 Task: Find connections with filter location Banfora with filter topic #mortgage with filter profile language English with filter current company PQE Group with filter school International Management Institute, Kolkata with filter industry Credit Intermediation with filter service category Editing with filter keywords title President
Action: Mouse moved to (497, 98)
Screenshot: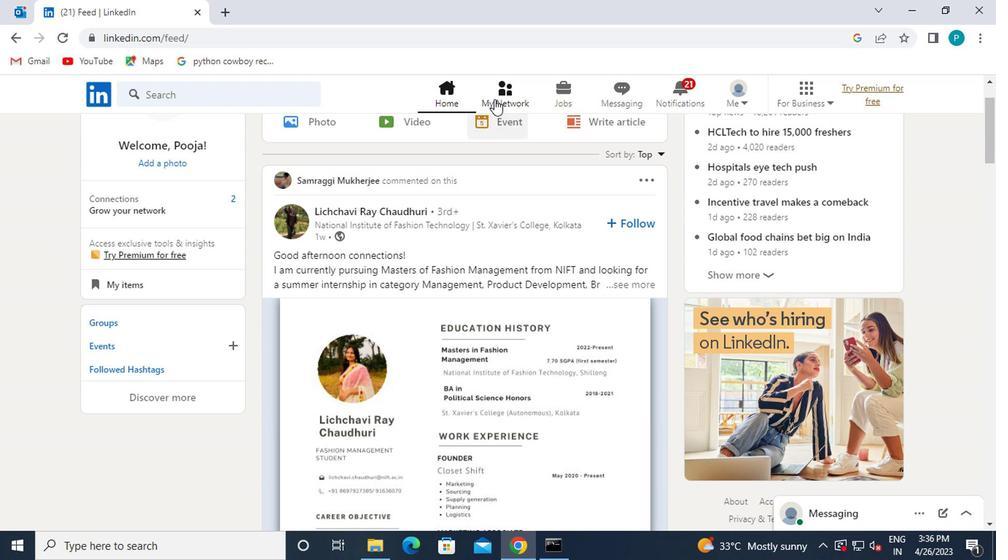 
Action: Mouse pressed left at (497, 98)
Screenshot: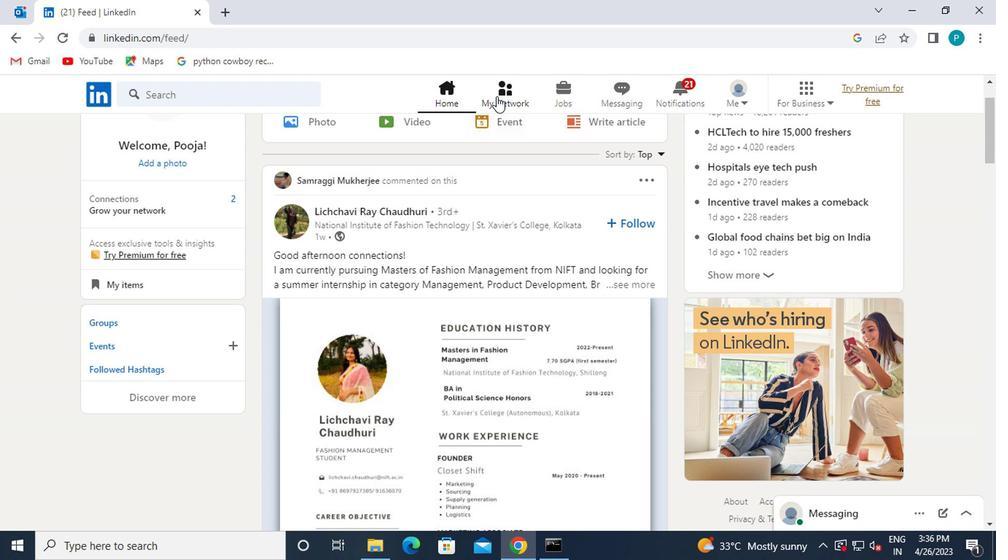
Action: Mouse moved to (212, 168)
Screenshot: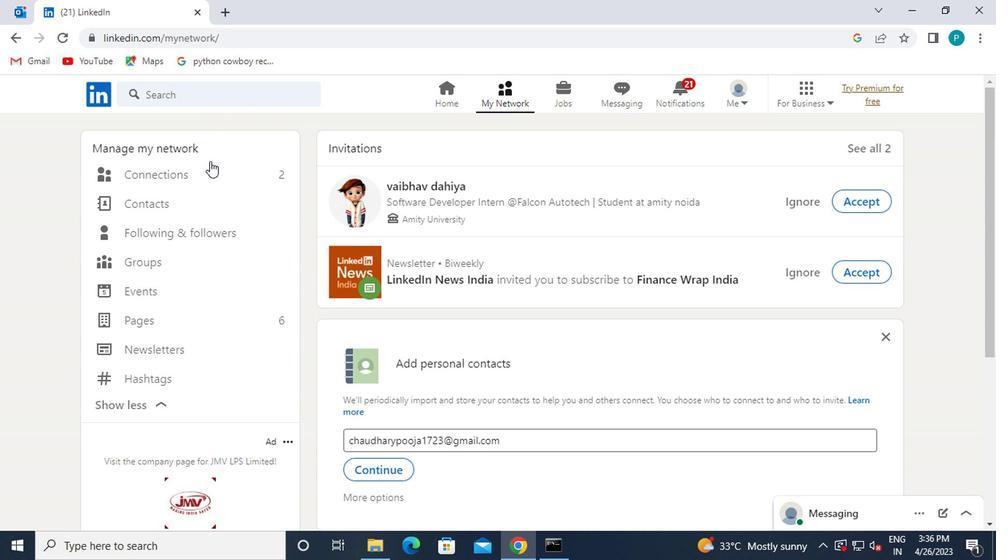 
Action: Mouse pressed left at (212, 168)
Screenshot: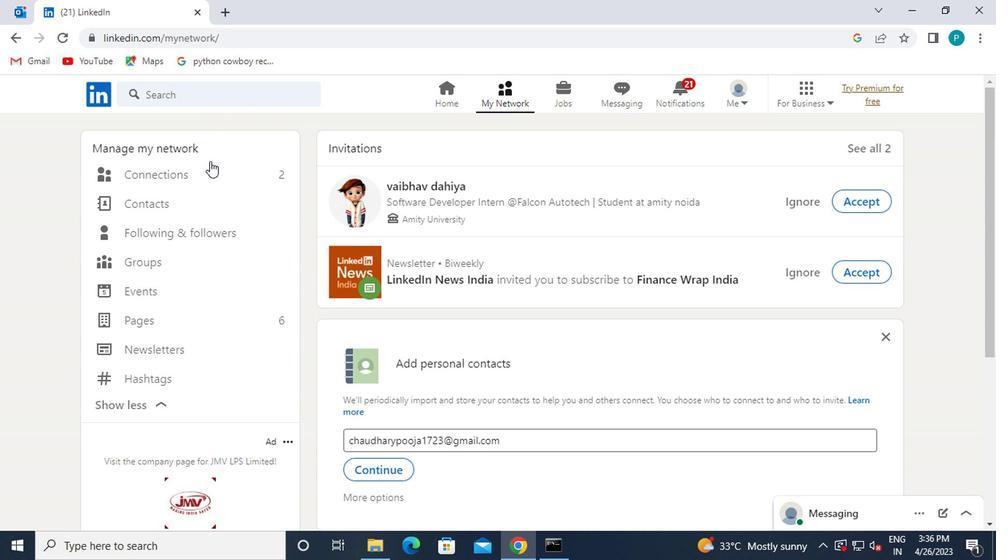 
Action: Mouse moved to (607, 169)
Screenshot: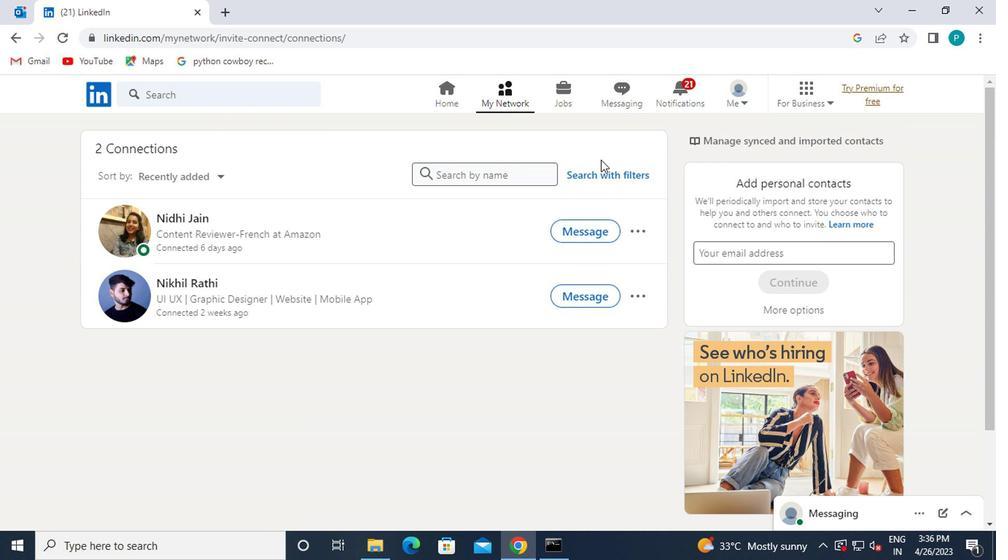 
Action: Mouse pressed left at (607, 169)
Screenshot: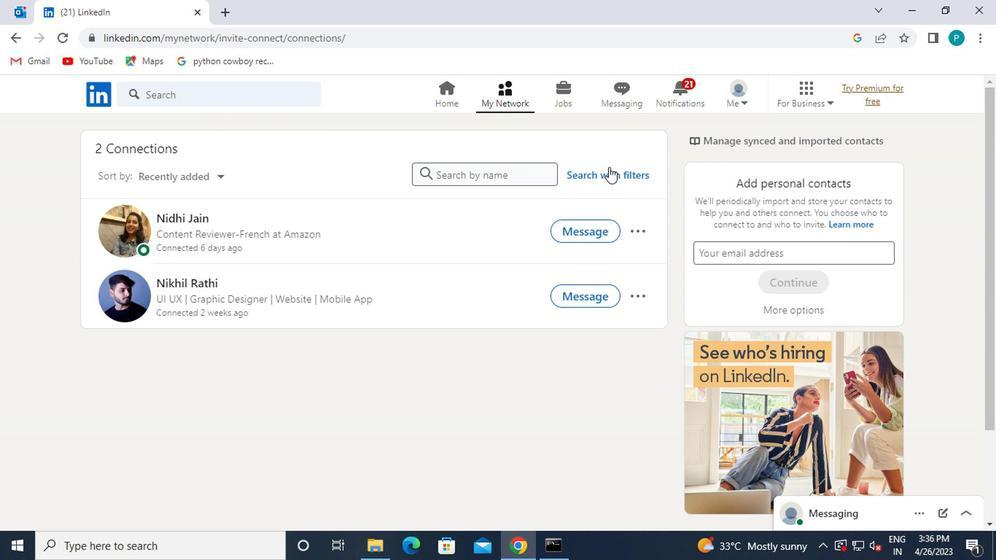 
Action: Mouse moved to (496, 127)
Screenshot: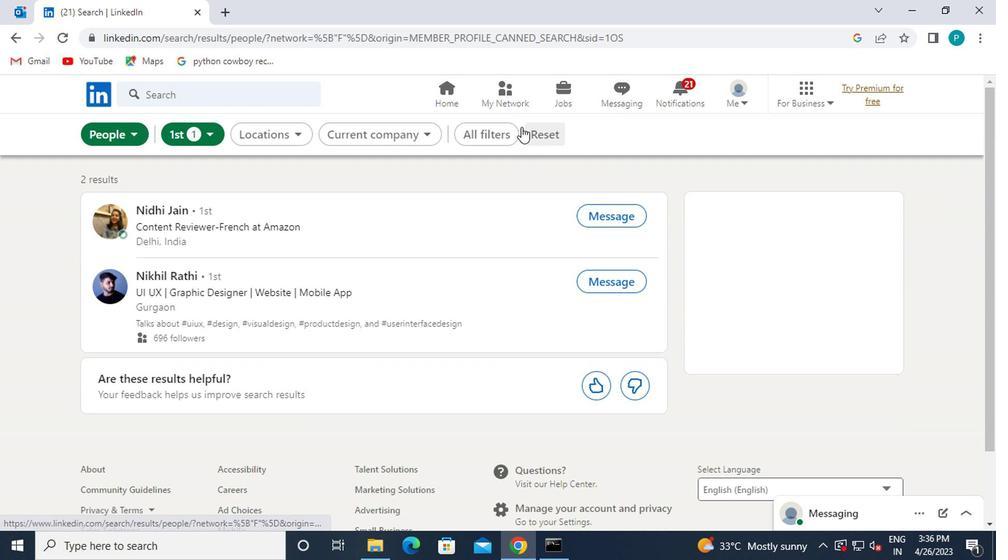
Action: Mouse pressed left at (496, 127)
Screenshot: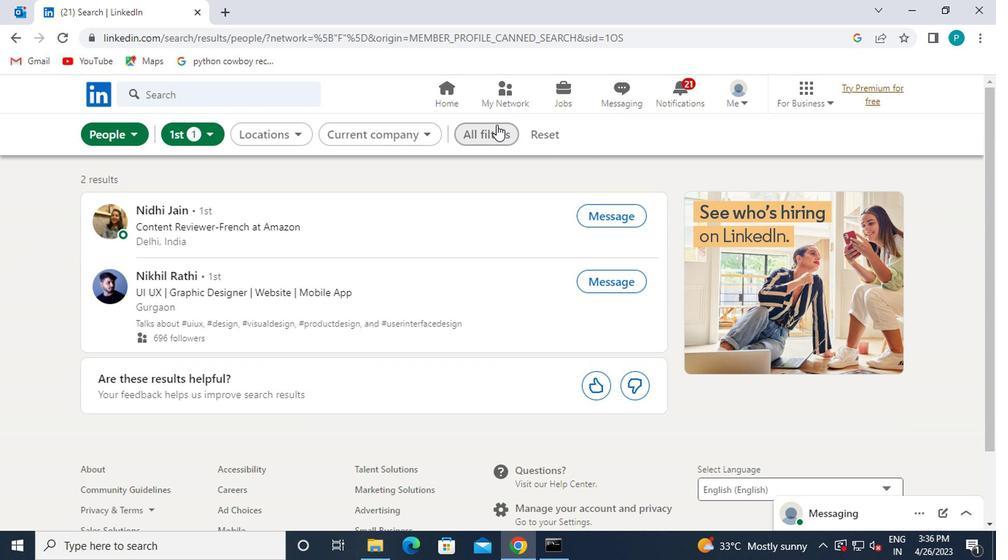 
Action: Mouse moved to (659, 321)
Screenshot: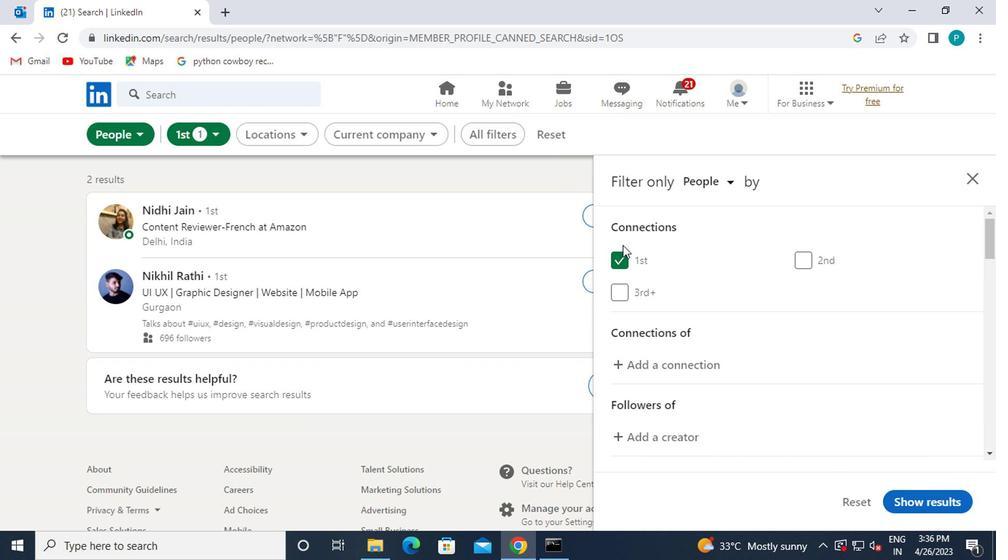 
Action: Mouse scrolled (659, 321) with delta (0, 0)
Screenshot: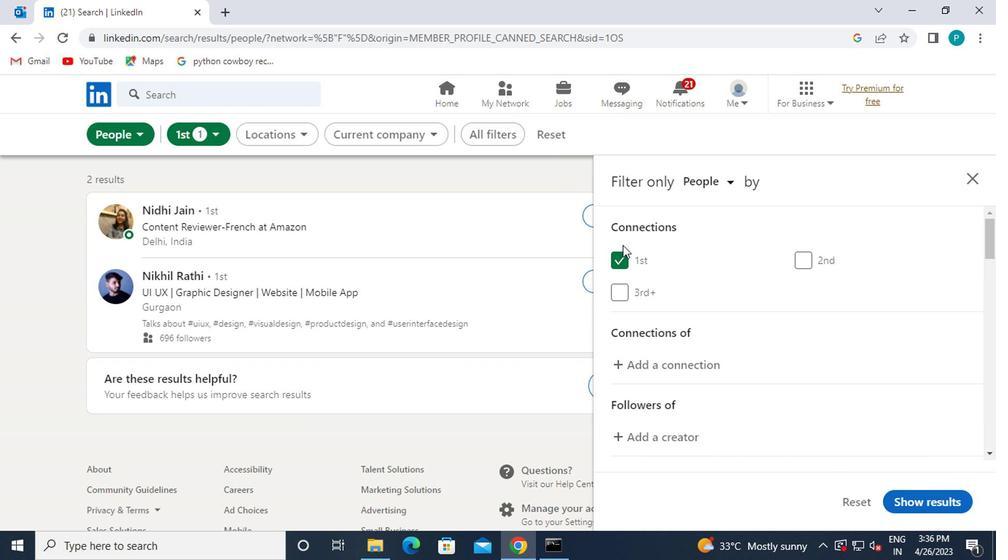 
Action: Mouse moved to (659, 327)
Screenshot: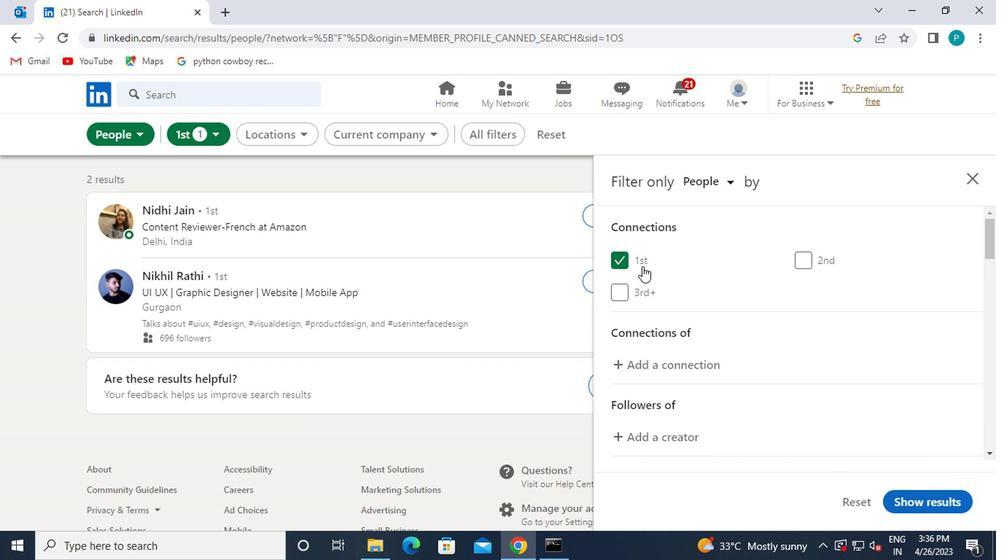 
Action: Mouse scrolled (659, 326) with delta (0, 0)
Screenshot: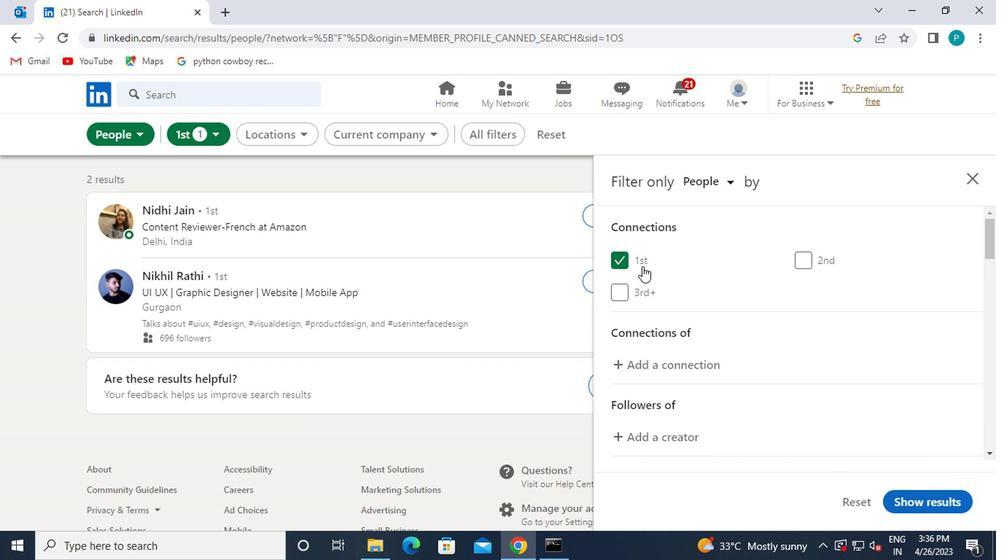 
Action: Mouse moved to (661, 331)
Screenshot: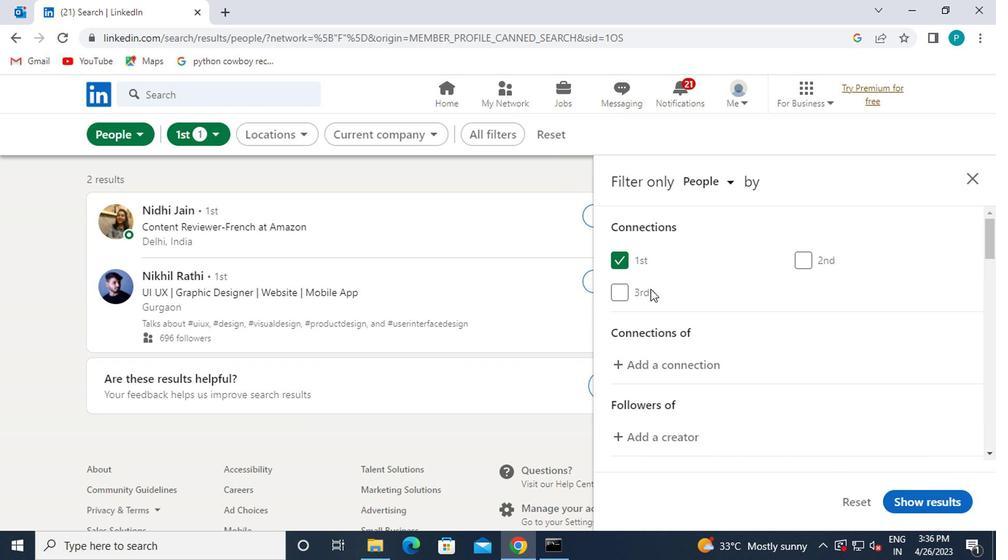
Action: Mouse scrolled (661, 330) with delta (0, 0)
Screenshot: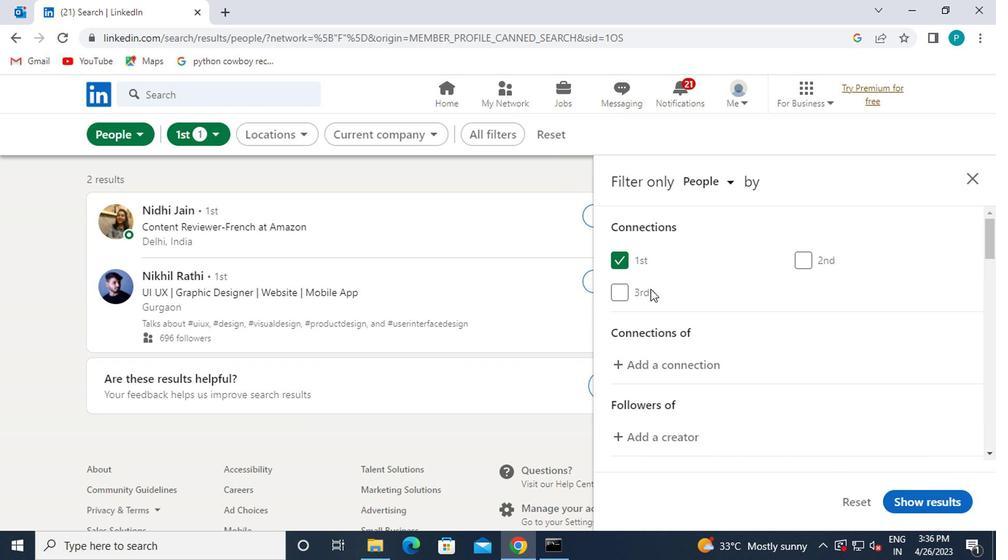 
Action: Mouse moved to (851, 348)
Screenshot: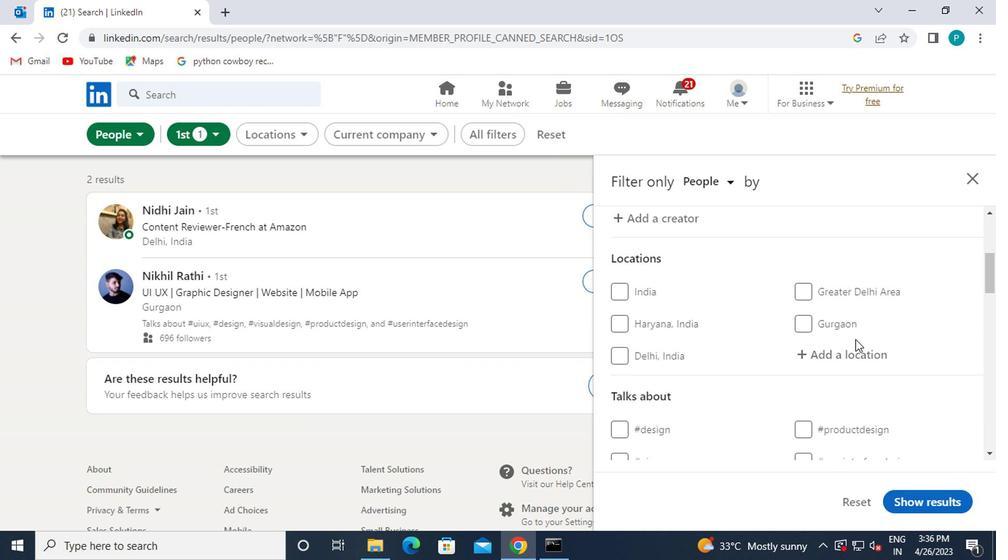 
Action: Mouse pressed left at (851, 348)
Screenshot: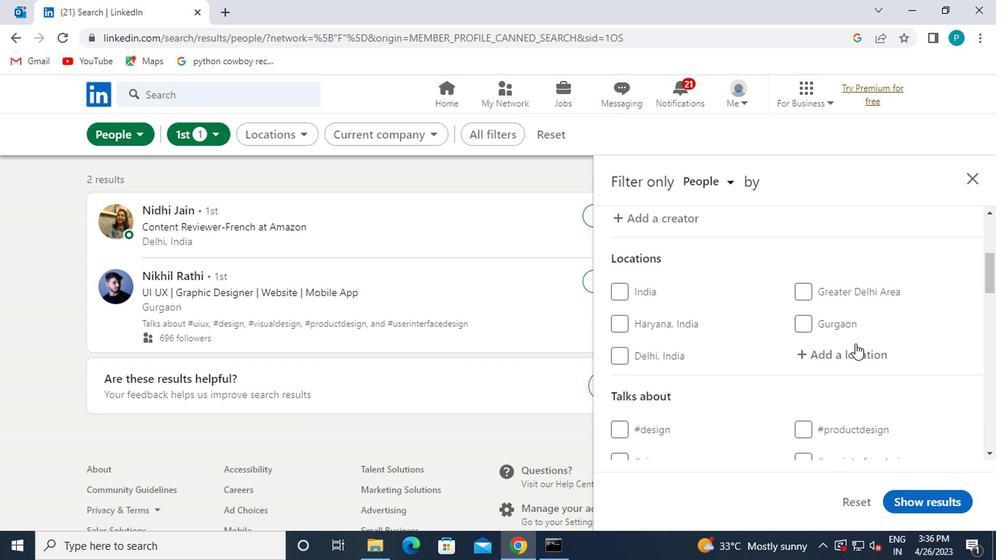 
Action: Mouse moved to (849, 348)
Screenshot: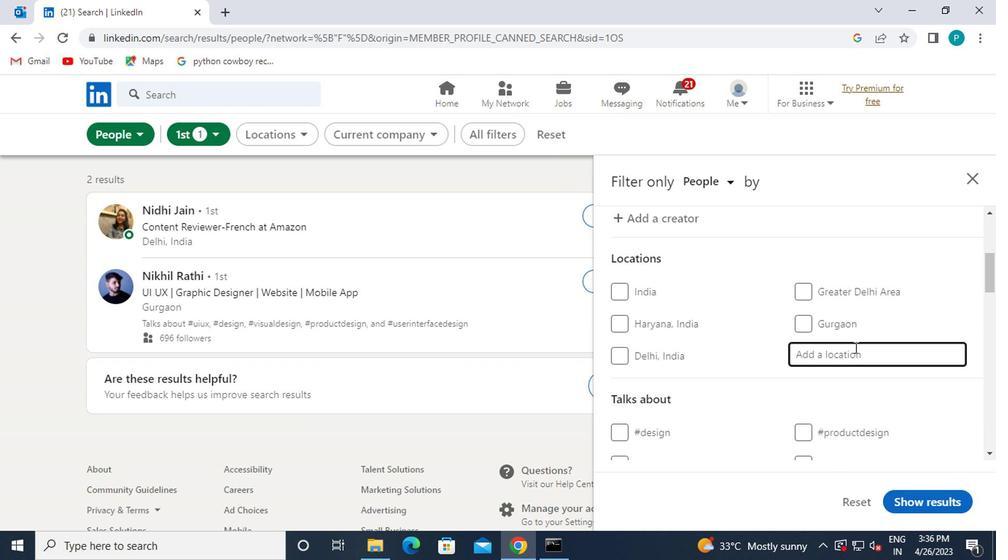 
Action: Key pressed bankfora
Screenshot: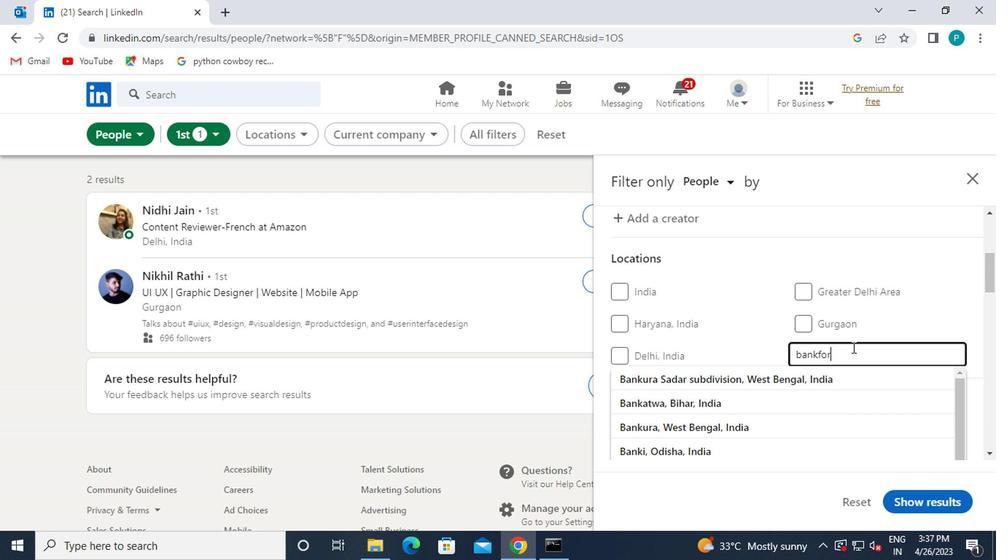 
Action: Mouse moved to (837, 381)
Screenshot: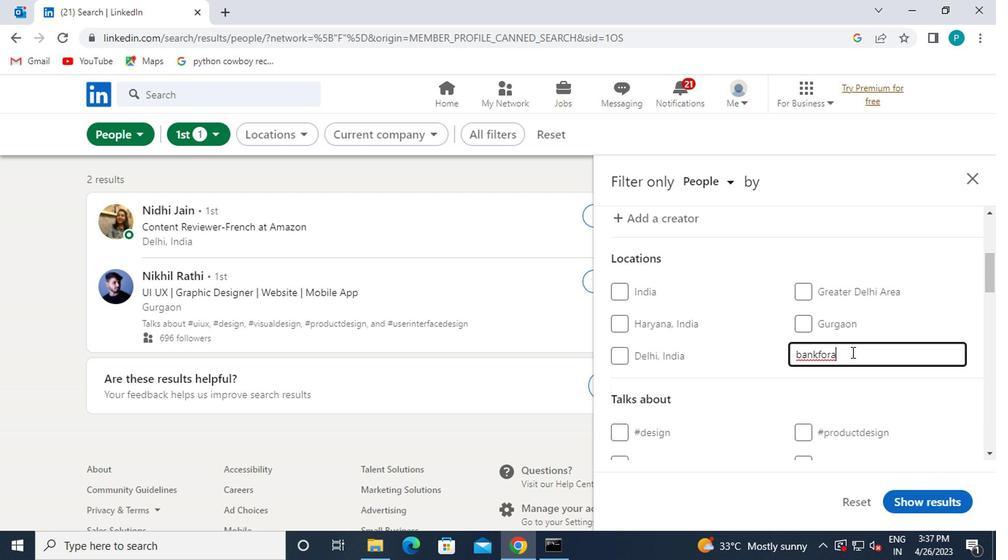 
Action: Mouse scrolled (837, 381) with delta (0, 0)
Screenshot: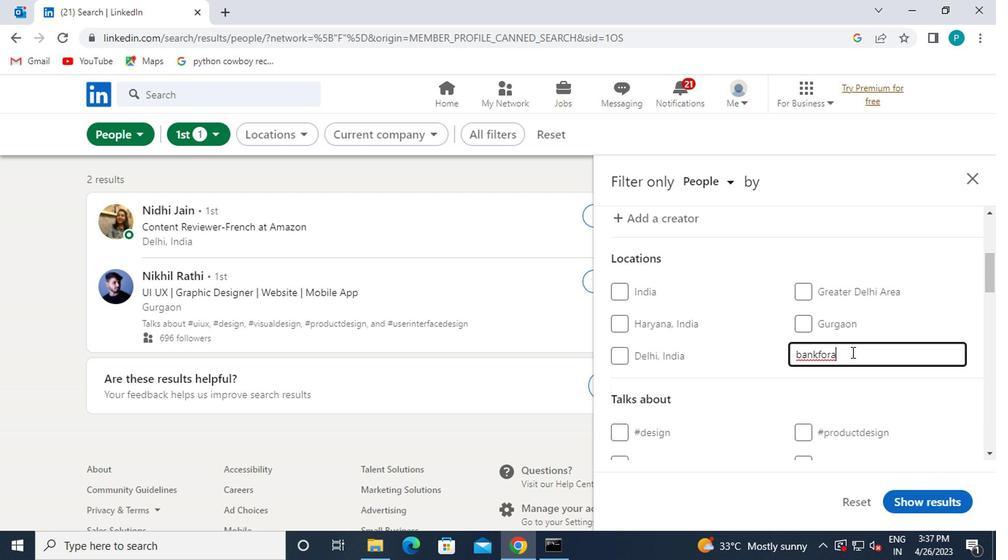 
Action: Mouse moved to (836, 382)
Screenshot: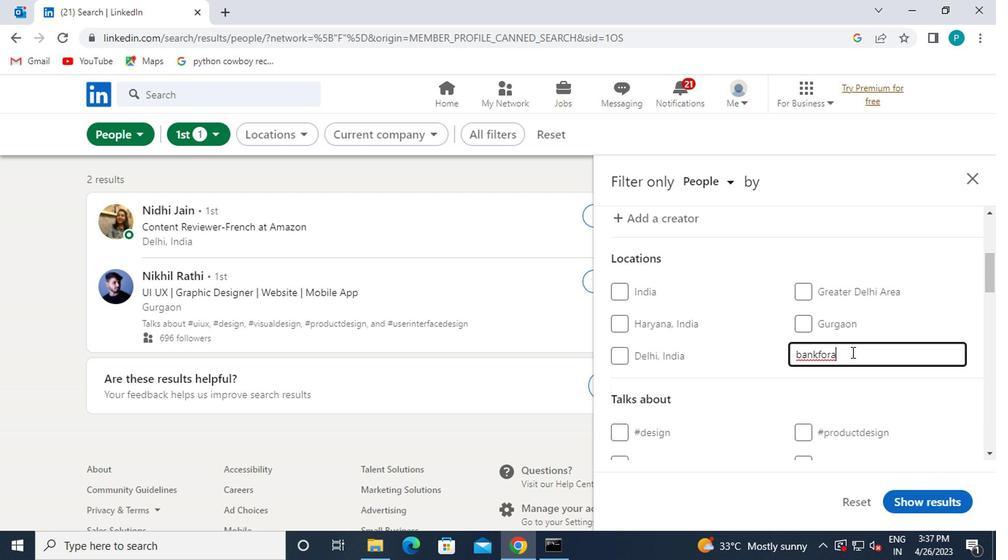 
Action: Mouse scrolled (836, 381) with delta (0, -1)
Screenshot: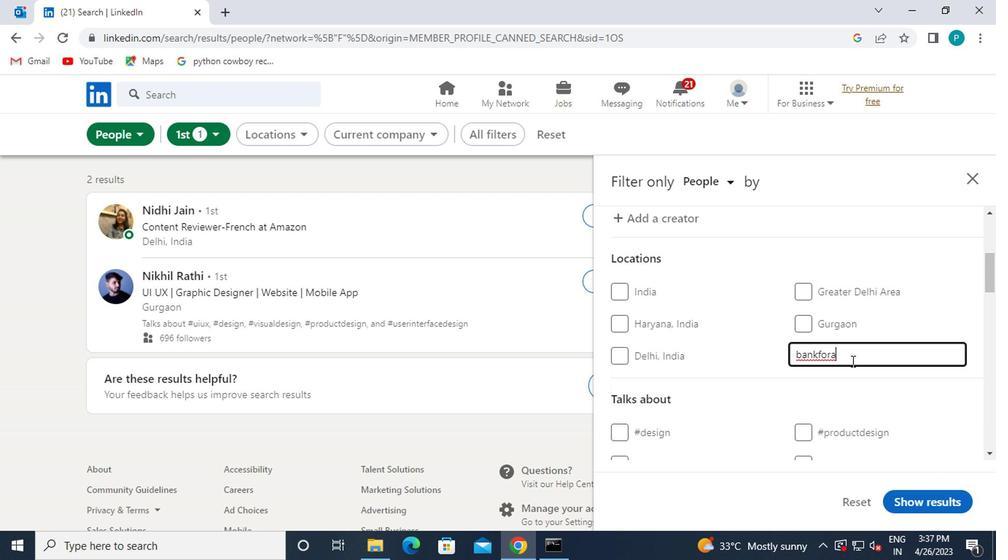 
Action: Mouse moved to (809, 340)
Screenshot: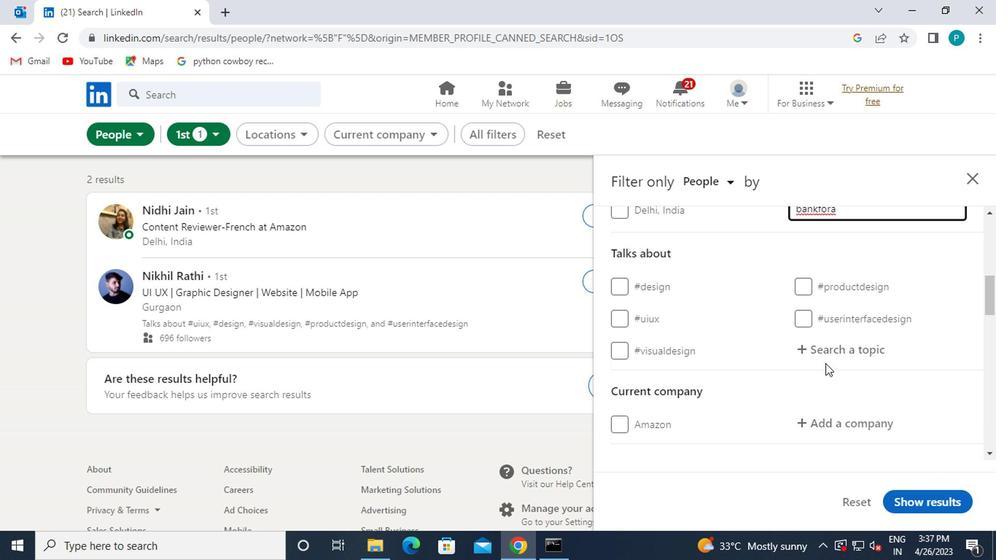 
Action: Mouse pressed left at (809, 340)
Screenshot: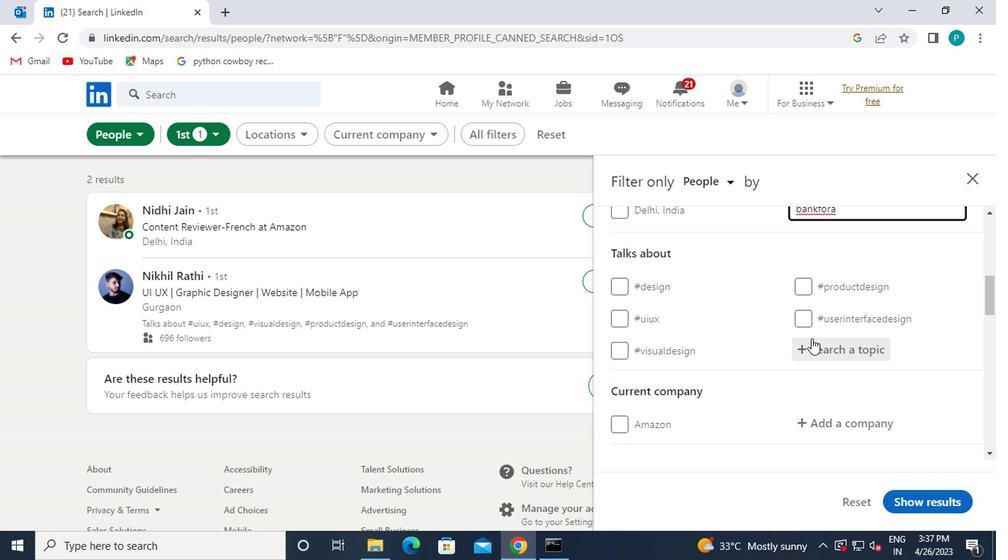
Action: Mouse moved to (804, 341)
Screenshot: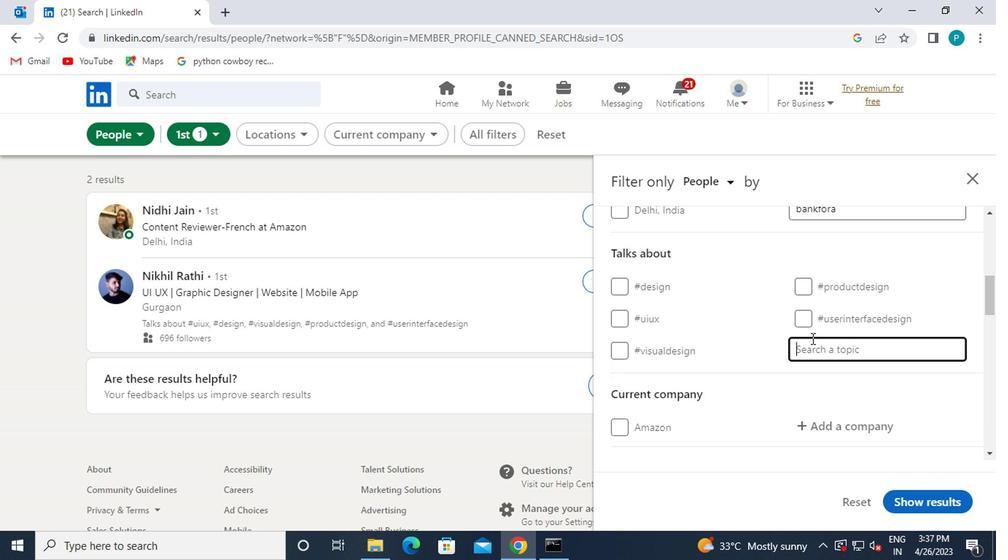 
Action: Key pressed <Key.shift>#MORTAFAGE
Screenshot: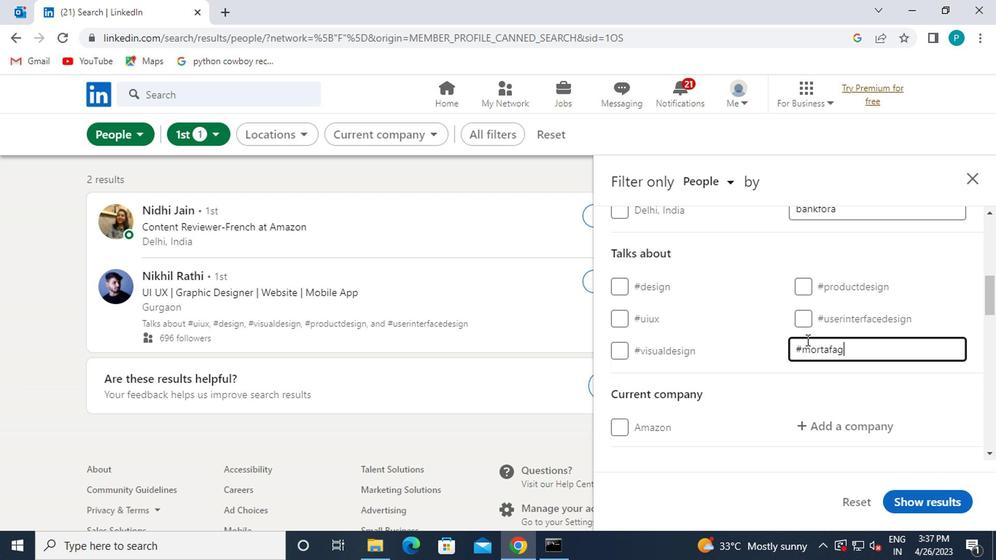 
Action: Mouse moved to (827, 350)
Screenshot: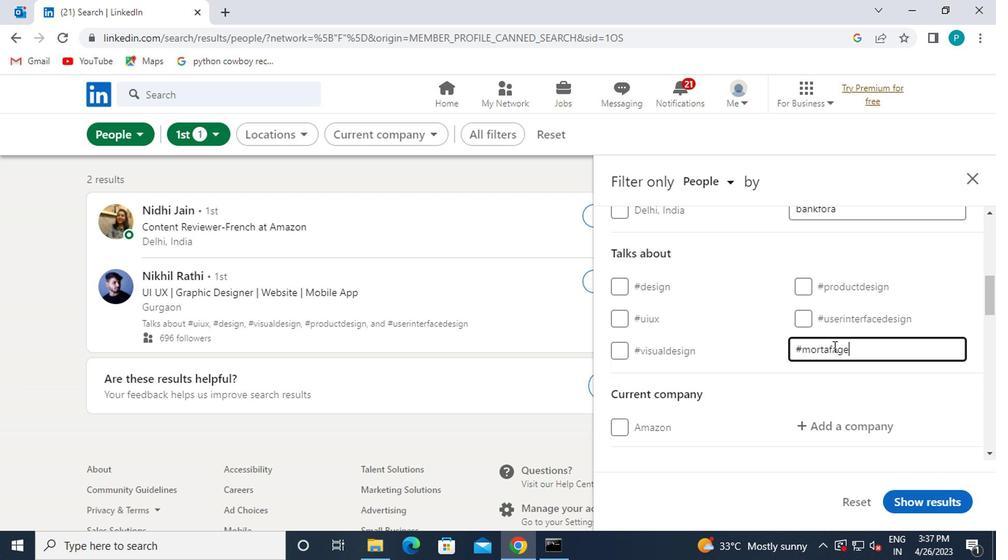 
Action: Mouse pressed left at (827, 350)
Screenshot: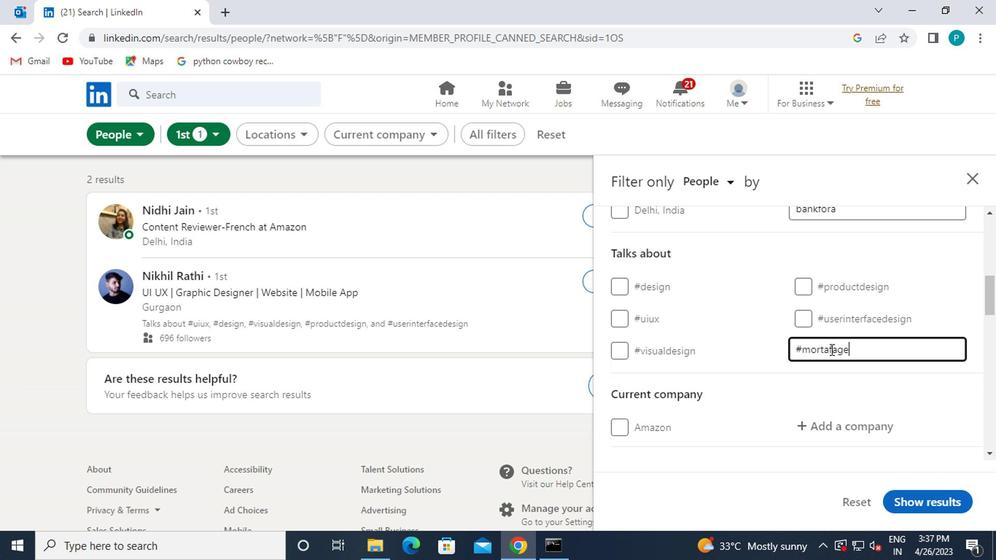 
Action: Mouse moved to (826, 351)
Screenshot: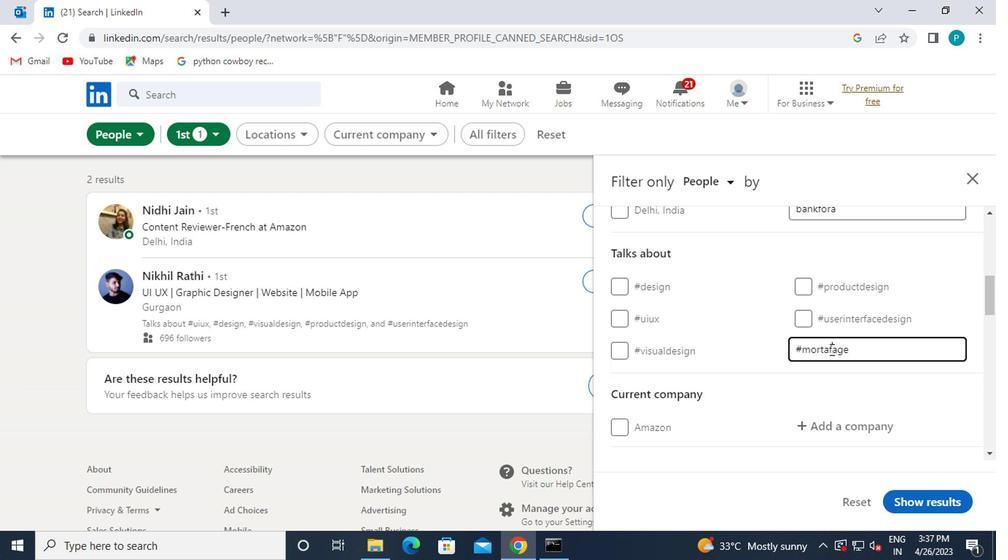
Action: Key pressed <Key.backspace>G
Screenshot: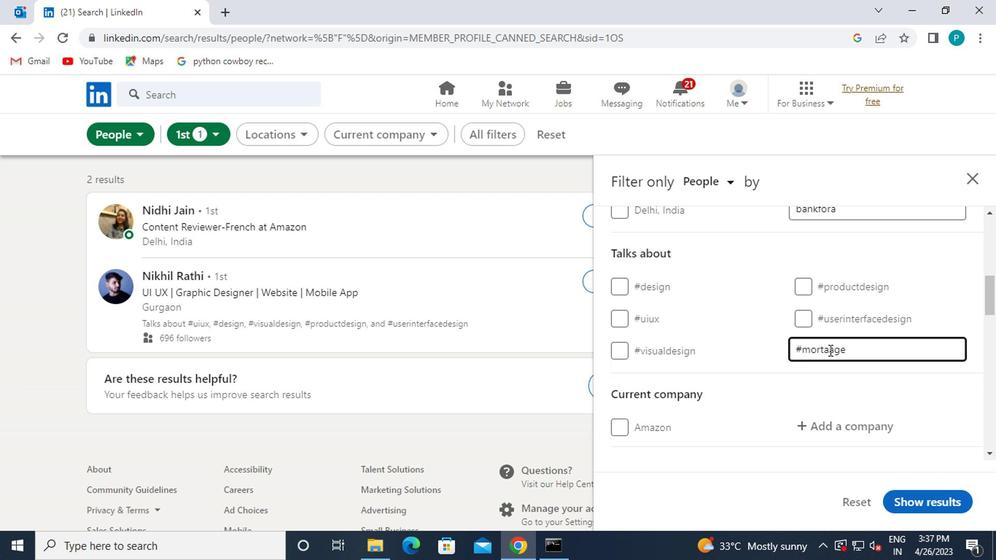 
Action: Mouse moved to (821, 354)
Screenshot: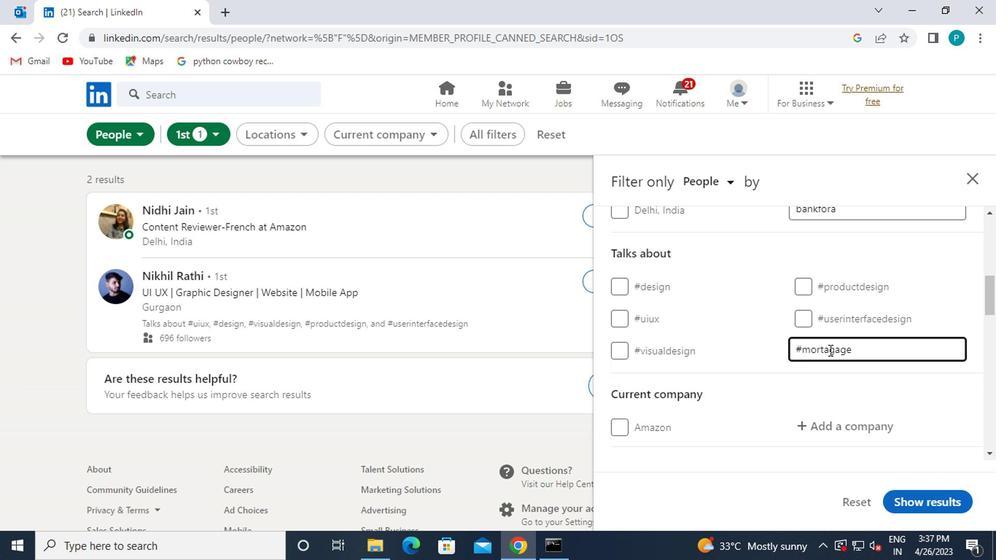 
Action: Mouse scrolled (821, 354) with delta (0, 0)
Screenshot: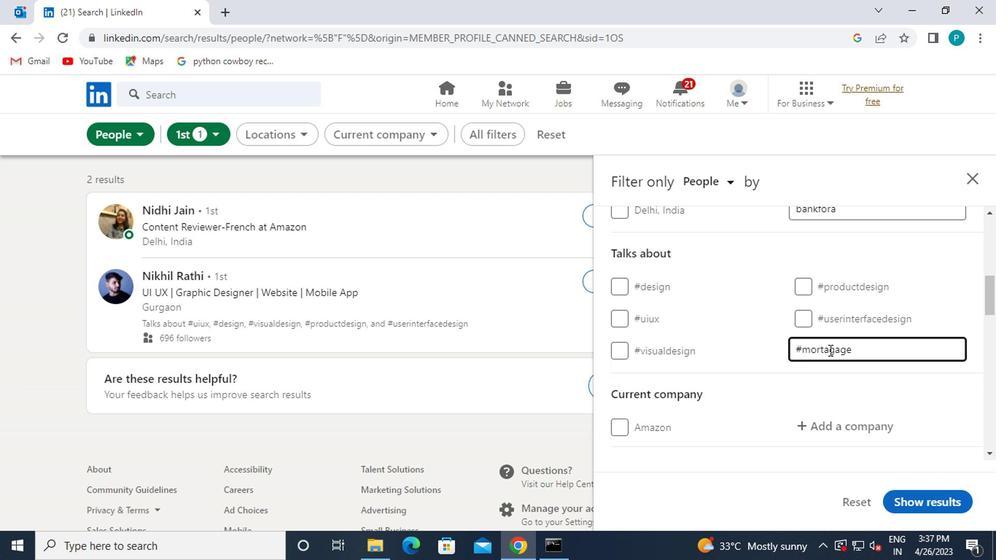 
Action: Mouse moved to (804, 361)
Screenshot: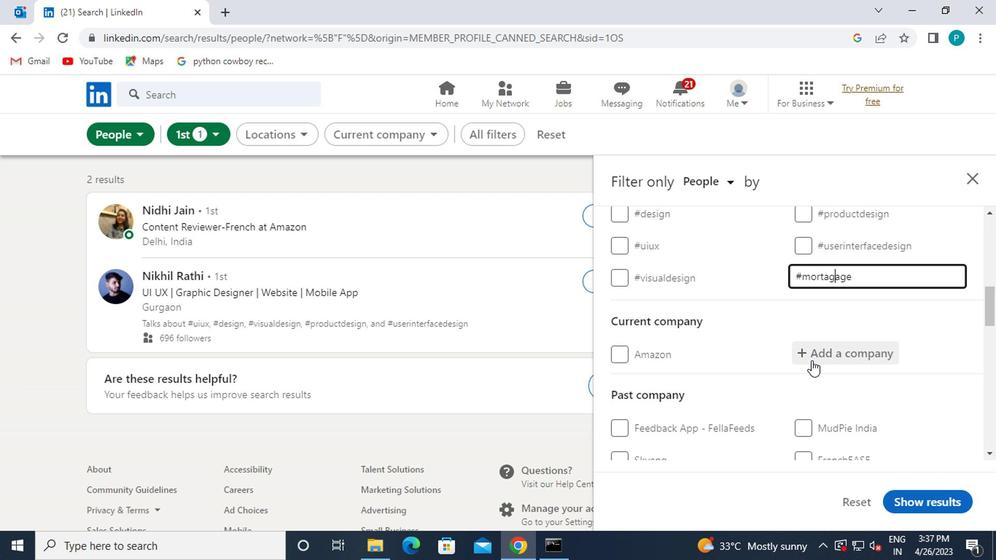 
Action: Mouse pressed left at (804, 361)
Screenshot: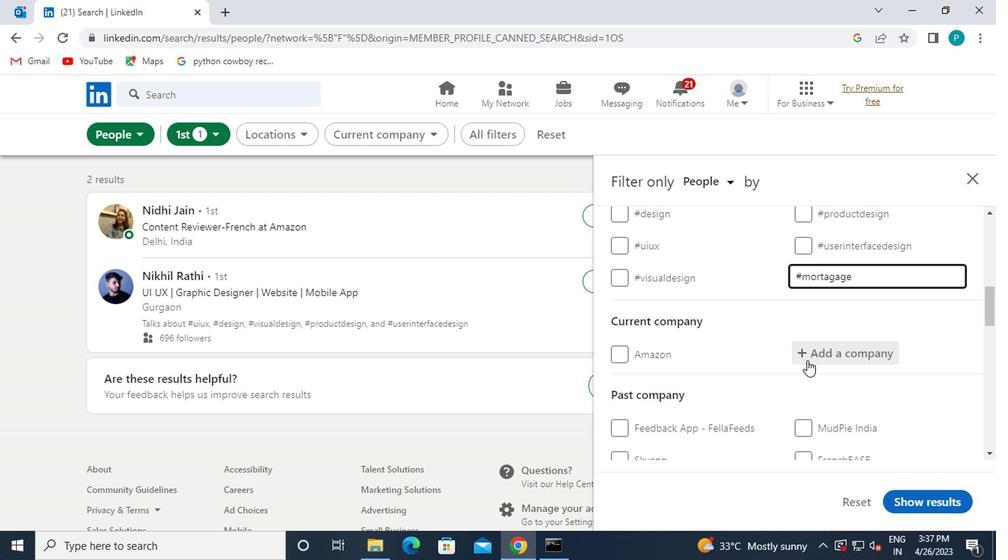 
Action: Key pressed PQE
Screenshot: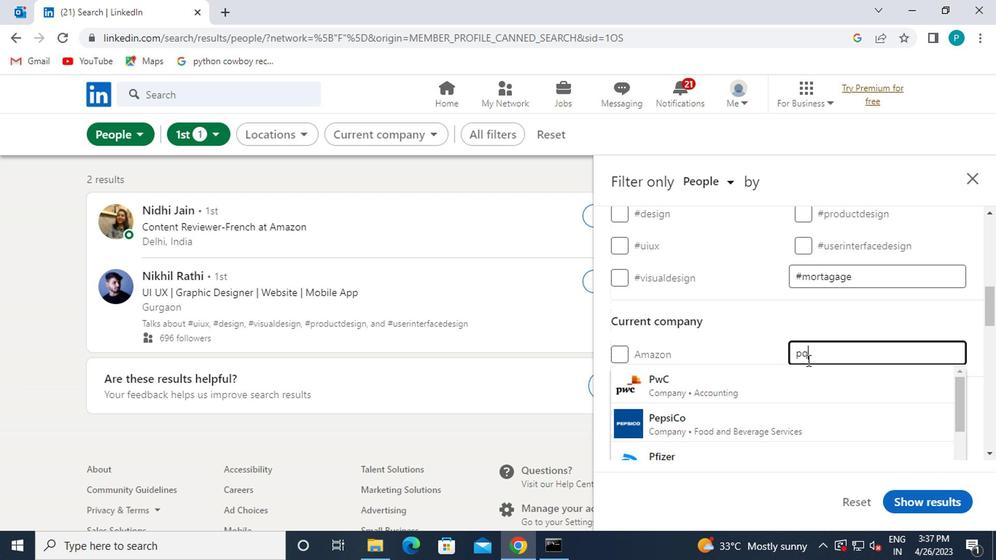 
Action: Mouse moved to (780, 375)
Screenshot: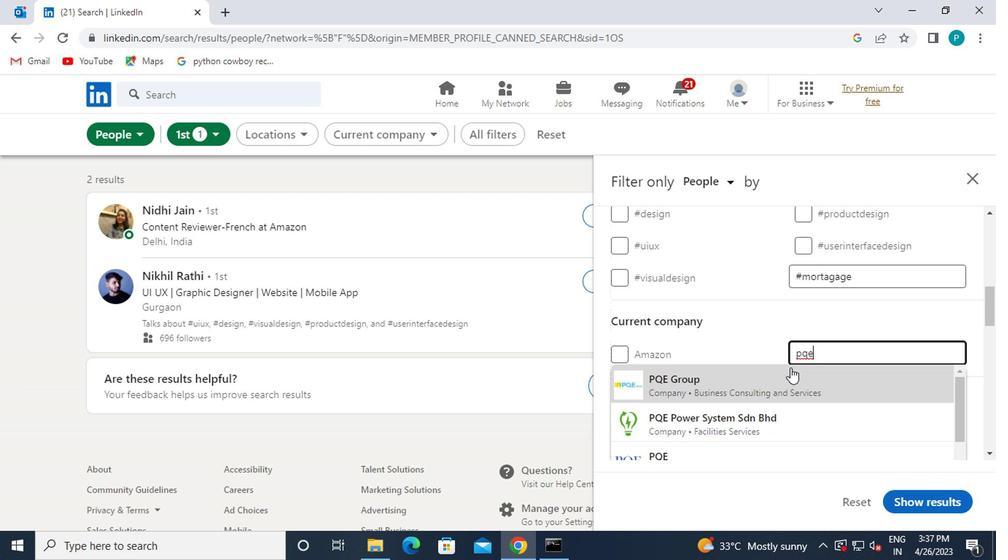 
Action: Mouse pressed left at (780, 375)
Screenshot: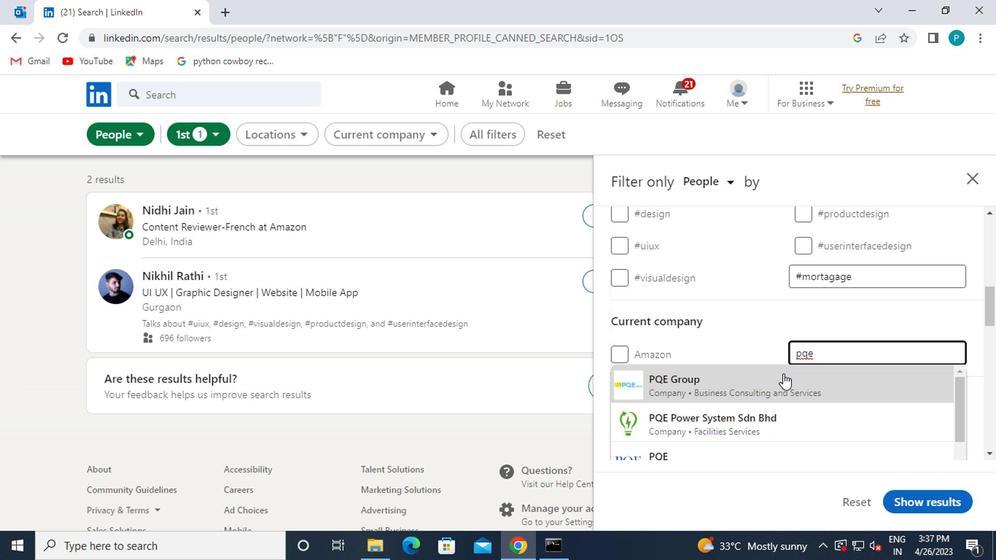 
Action: Mouse moved to (778, 376)
Screenshot: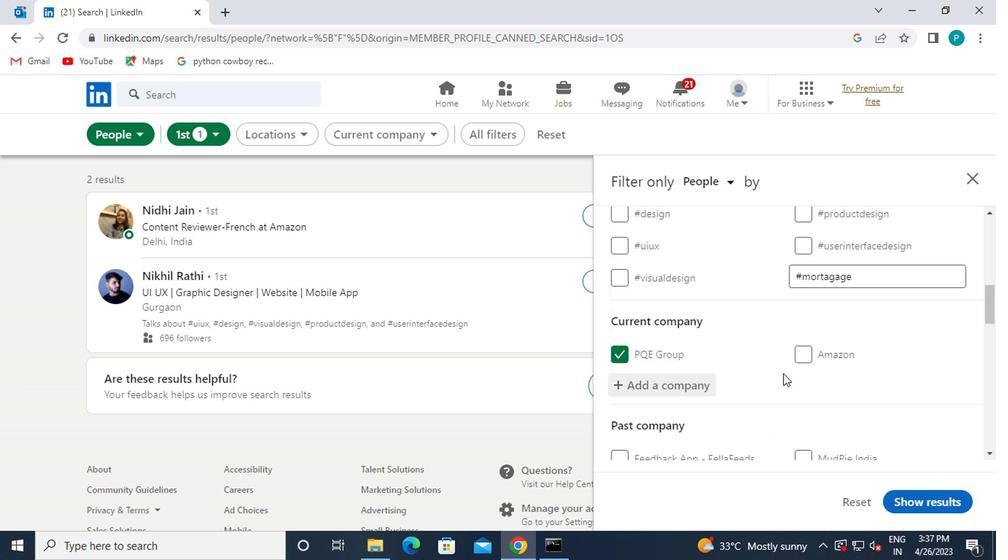 
Action: Mouse scrolled (778, 375) with delta (0, 0)
Screenshot: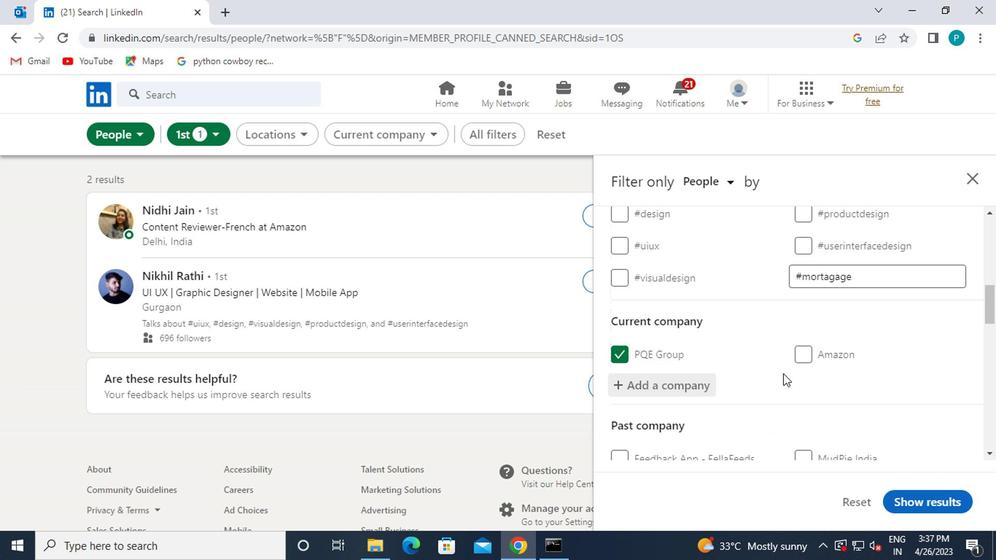 
Action: Mouse moved to (774, 374)
Screenshot: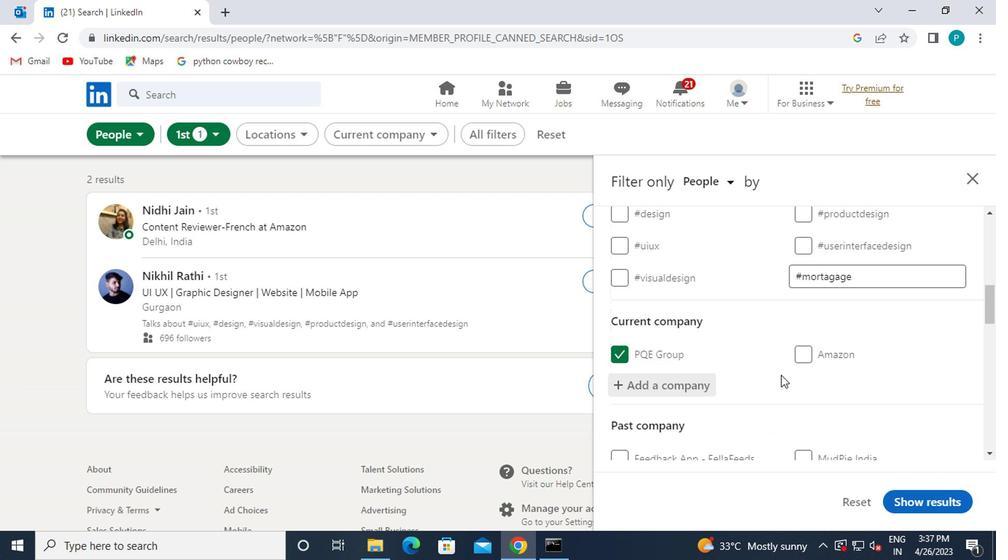 
Action: Mouse scrolled (774, 373) with delta (0, 0)
Screenshot: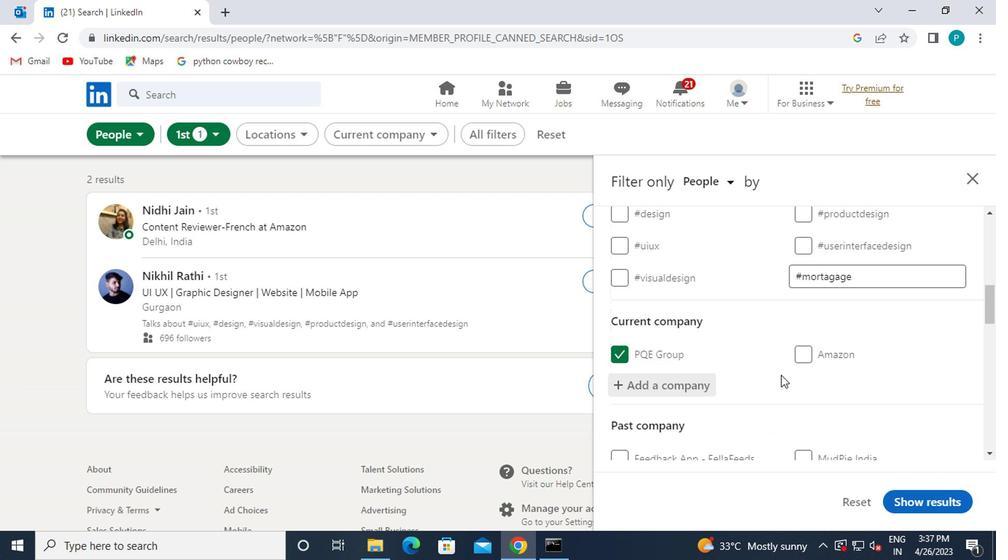 
Action: Mouse moved to (686, 377)
Screenshot: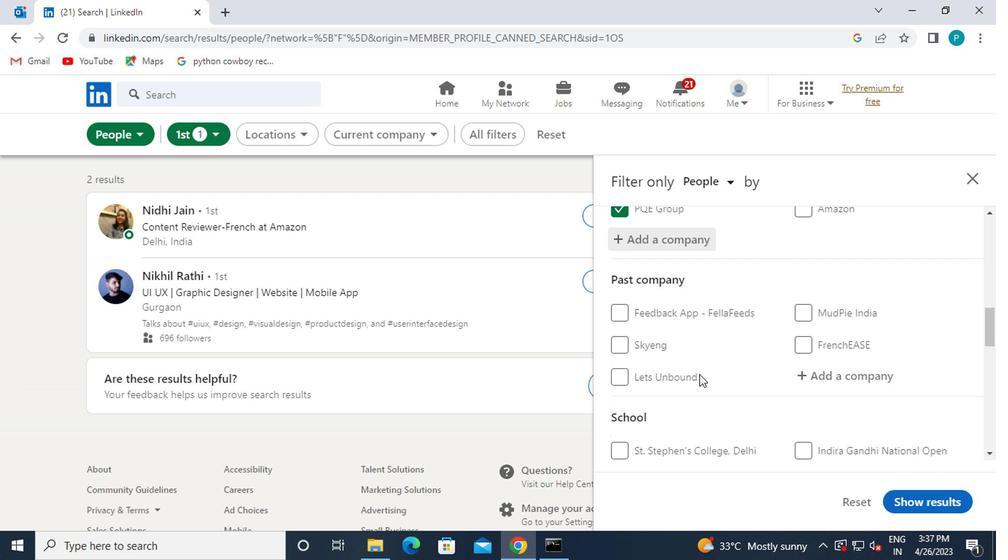 
Action: Mouse scrolled (686, 377) with delta (0, 0)
Screenshot: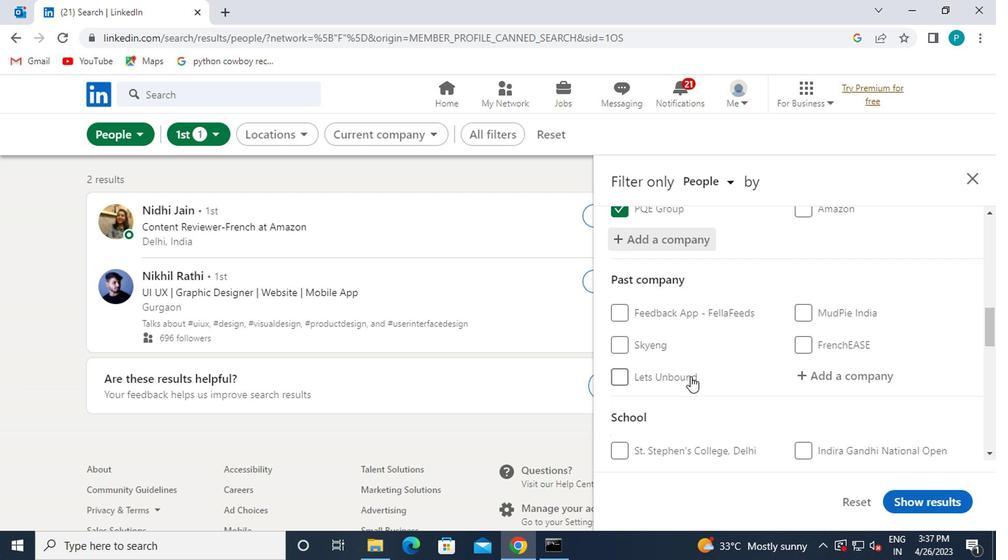 
Action: Mouse moved to (774, 386)
Screenshot: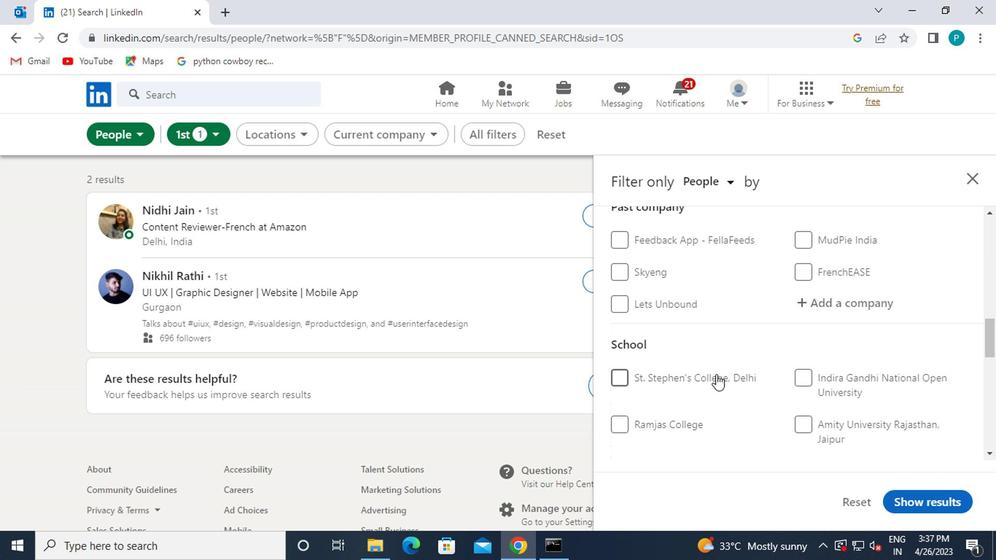 
Action: Mouse scrolled (774, 385) with delta (0, -1)
Screenshot: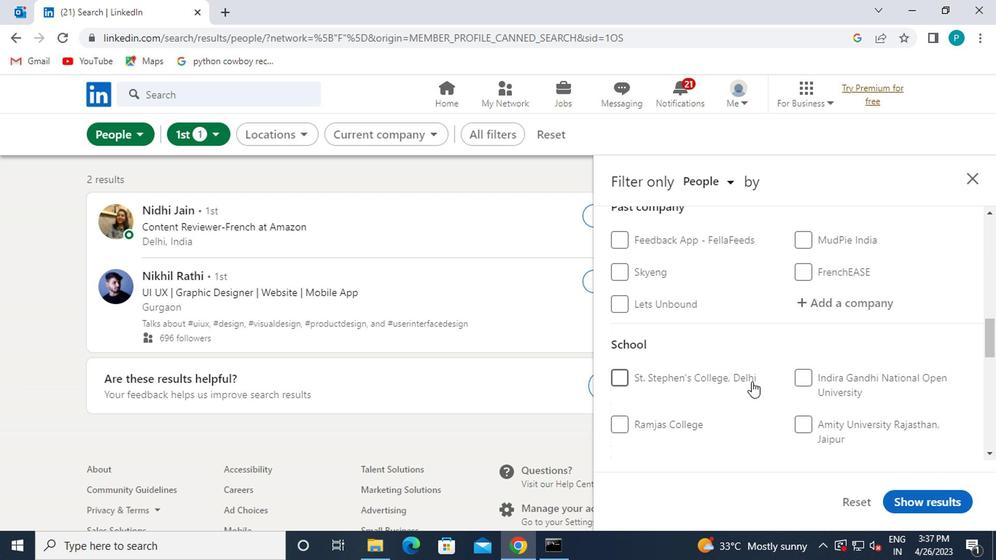 
Action: Mouse moved to (815, 408)
Screenshot: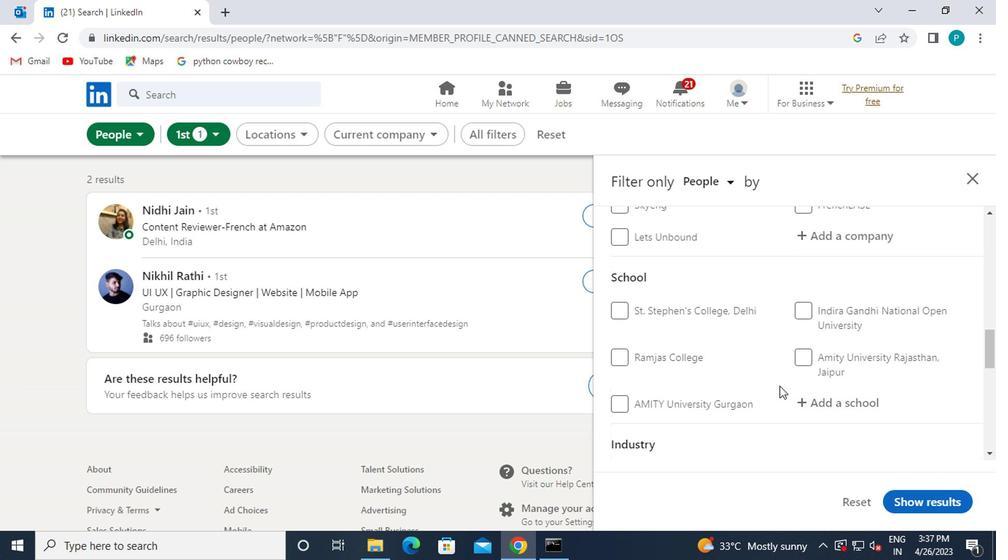 
Action: Mouse pressed left at (815, 408)
Screenshot: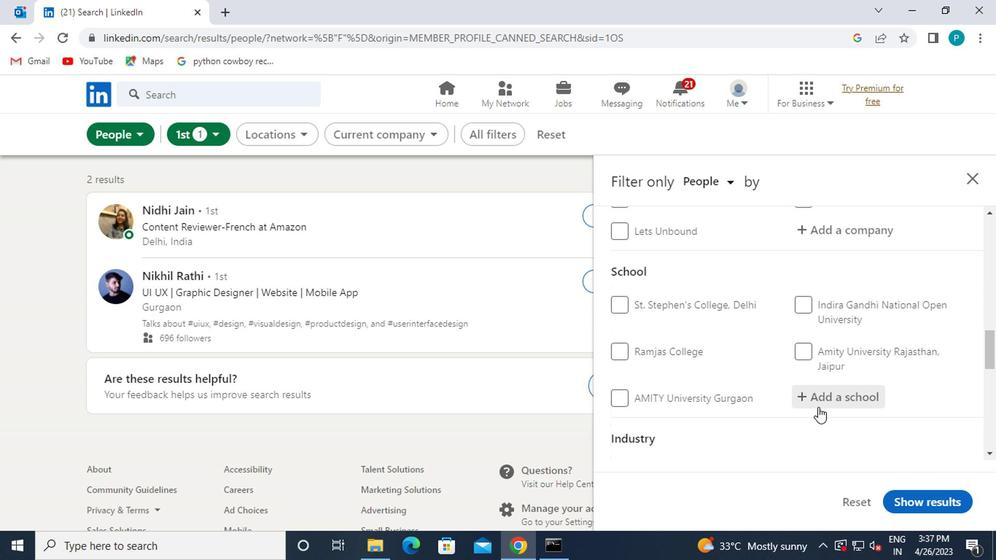 
Action: Key pressed INTERNATIONAL
Screenshot: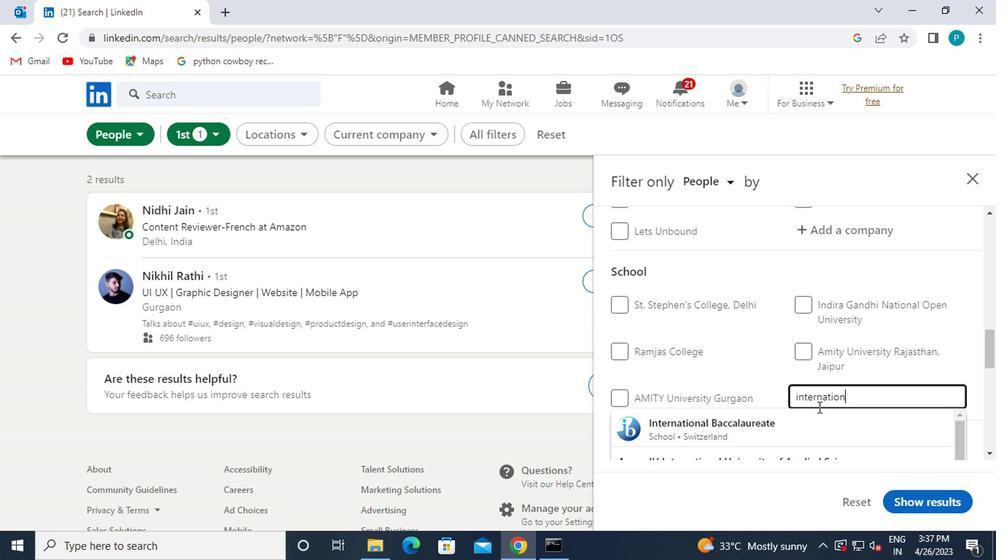 
Action: Mouse moved to (769, 386)
Screenshot: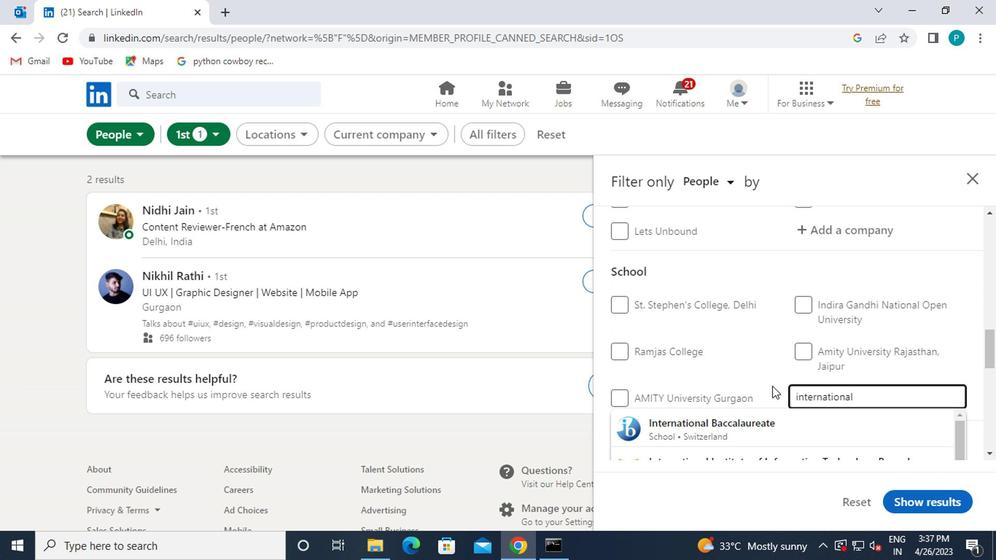 
Action: Mouse scrolled (769, 386) with delta (0, 0)
Screenshot: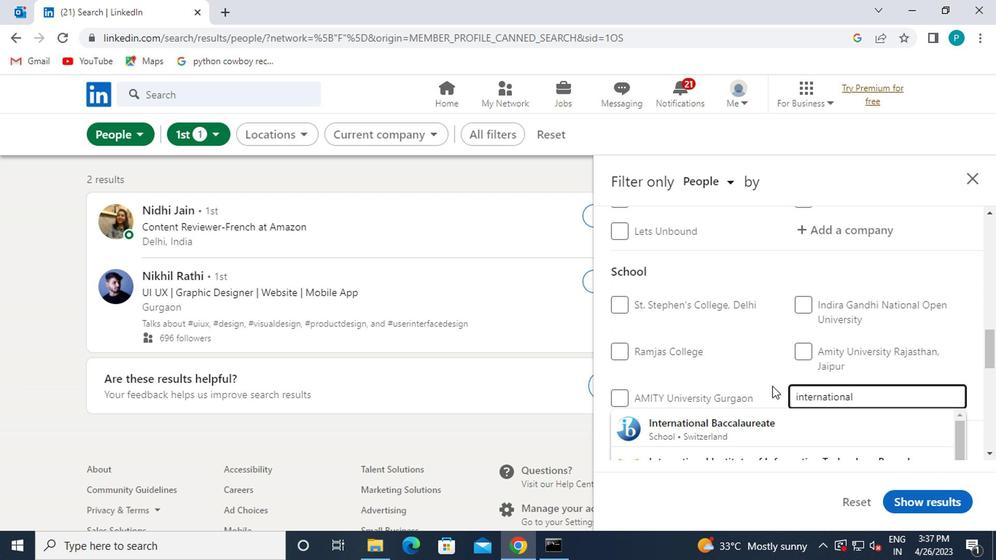 
Action: Mouse moved to (863, 330)
Screenshot: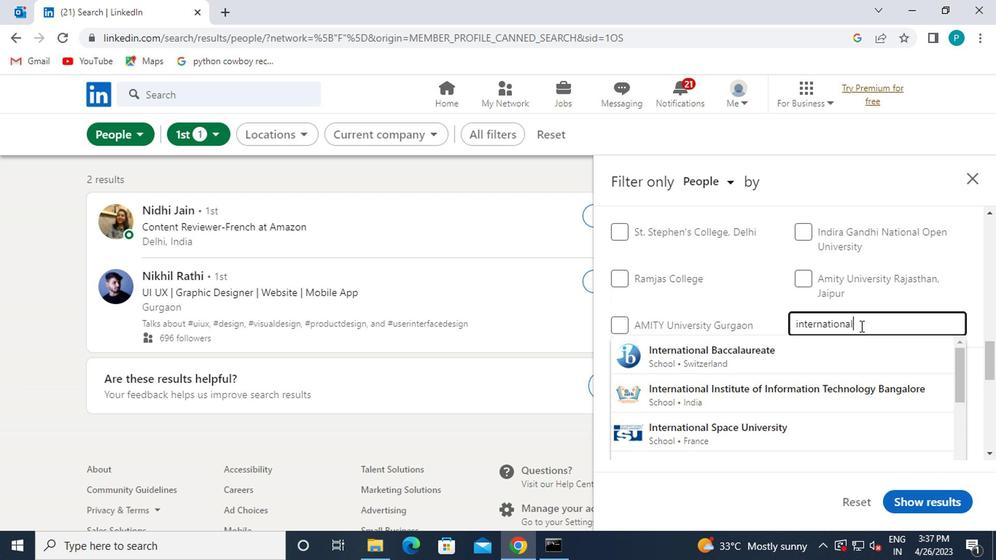 
Action: Key pressed <Key.space>MANAGEMENT
Screenshot: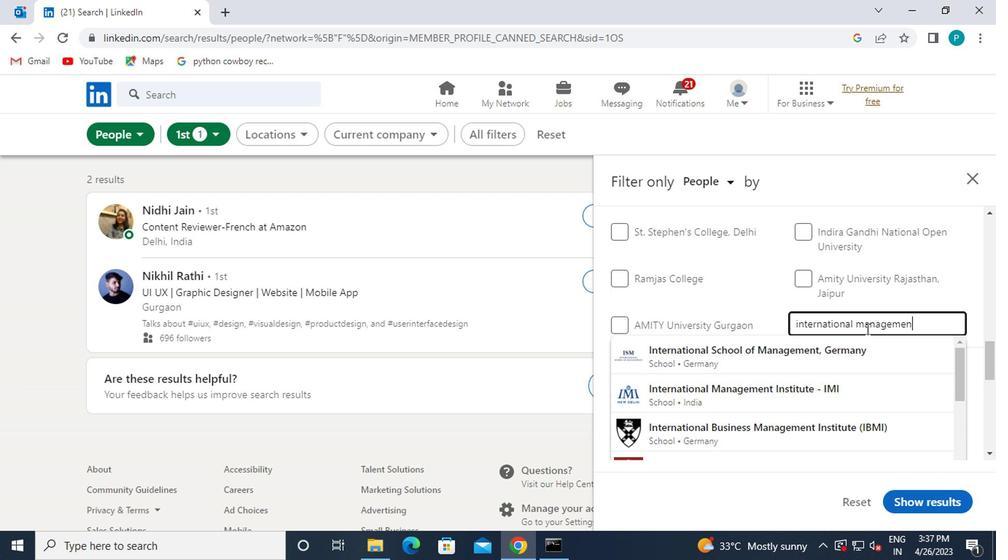 
Action: Mouse moved to (793, 368)
Screenshot: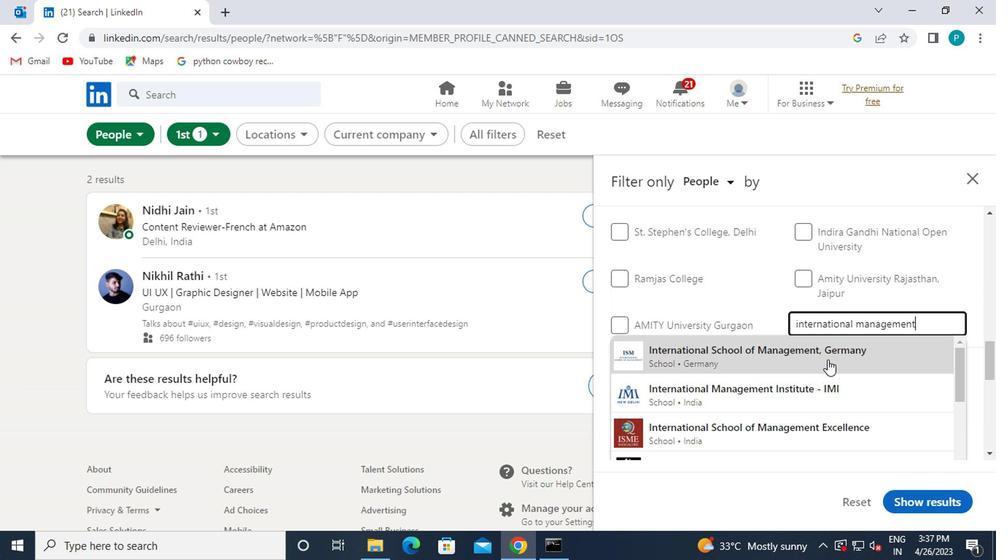
Action: Mouse scrolled (793, 366) with delta (0, -1)
Screenshot: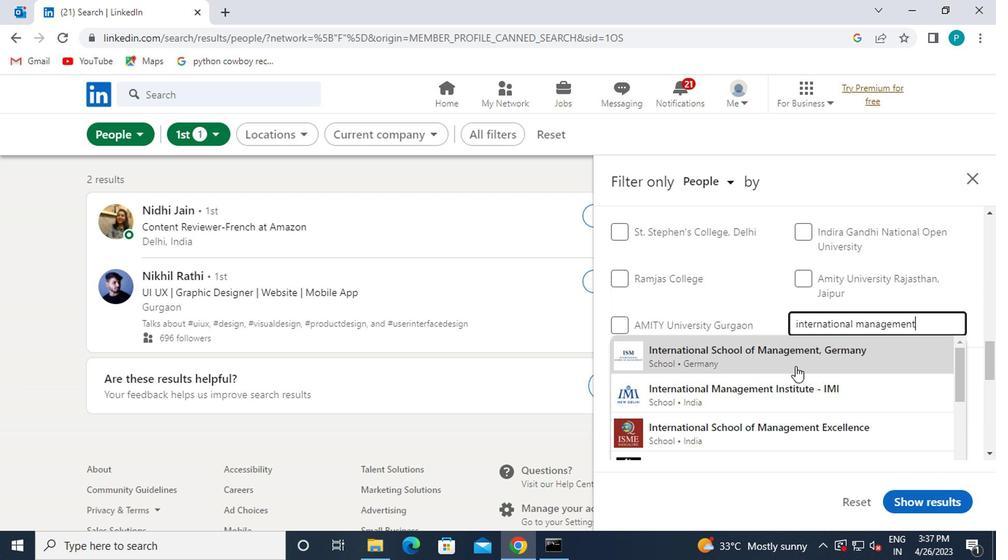 
Action: Mouse moved to (790, 428)
Screenshot: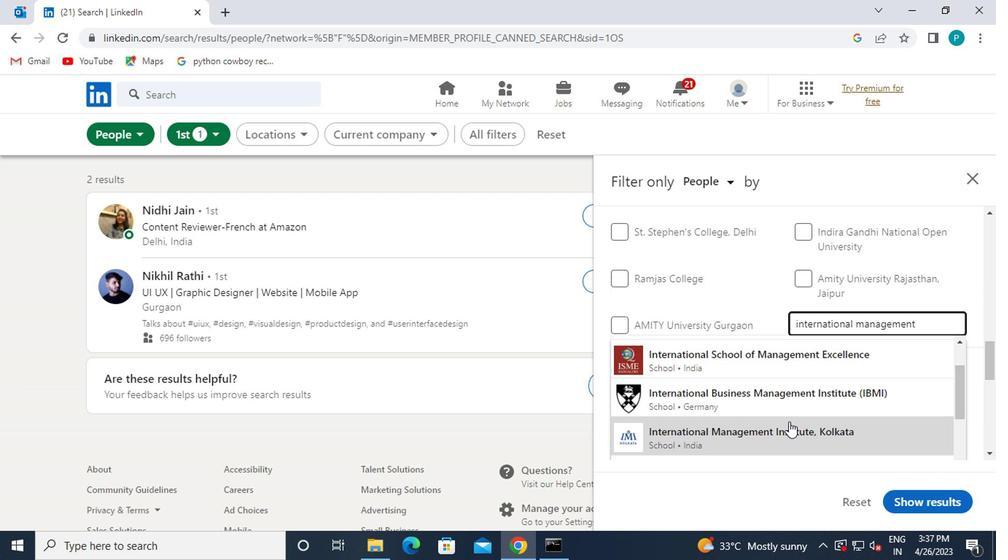 
Action: Mouse pressed left at (790, 428)
Screenshot: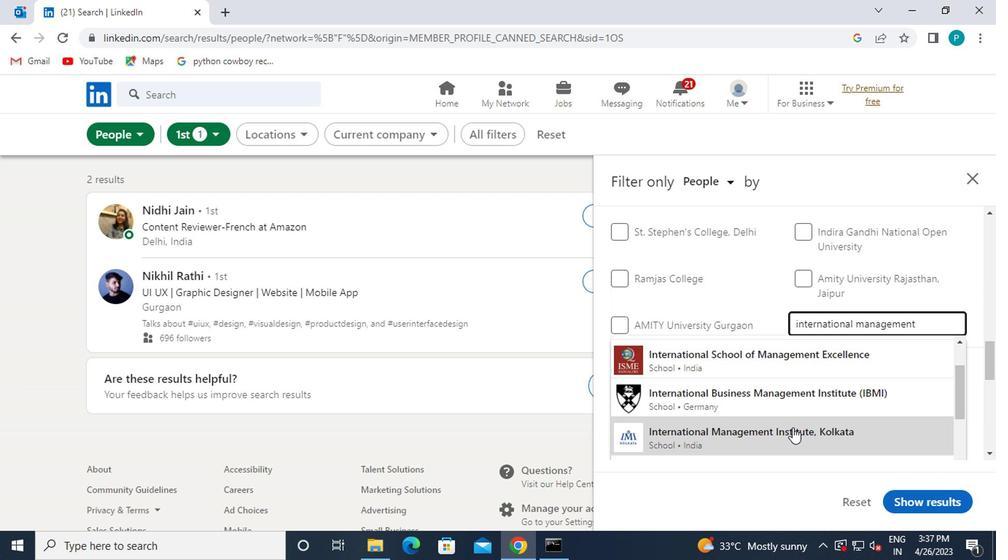 
Action: Mouse moved to (754, 382)
Screenshot: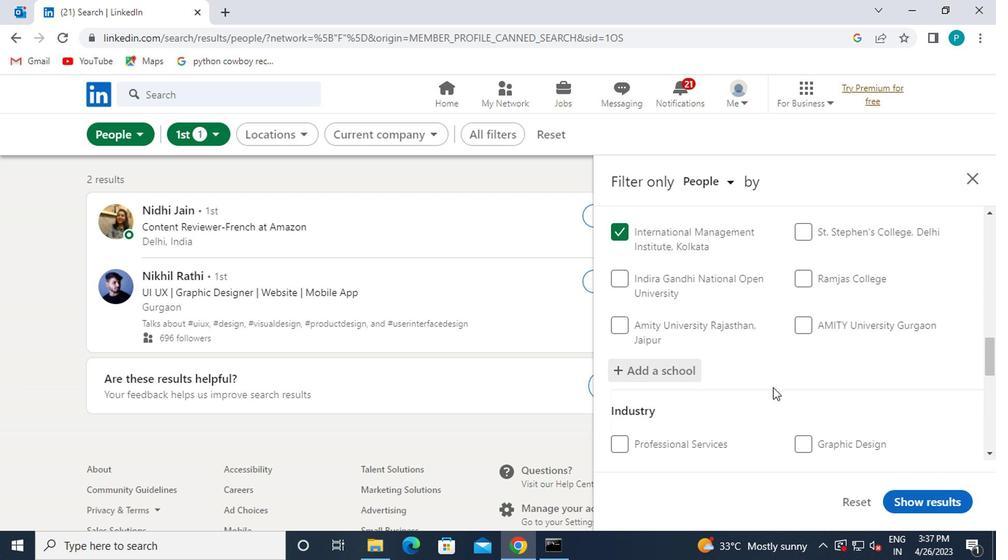 
Action: Mouse scrolled (754, 381) with delta (0, -1)
Screenshot: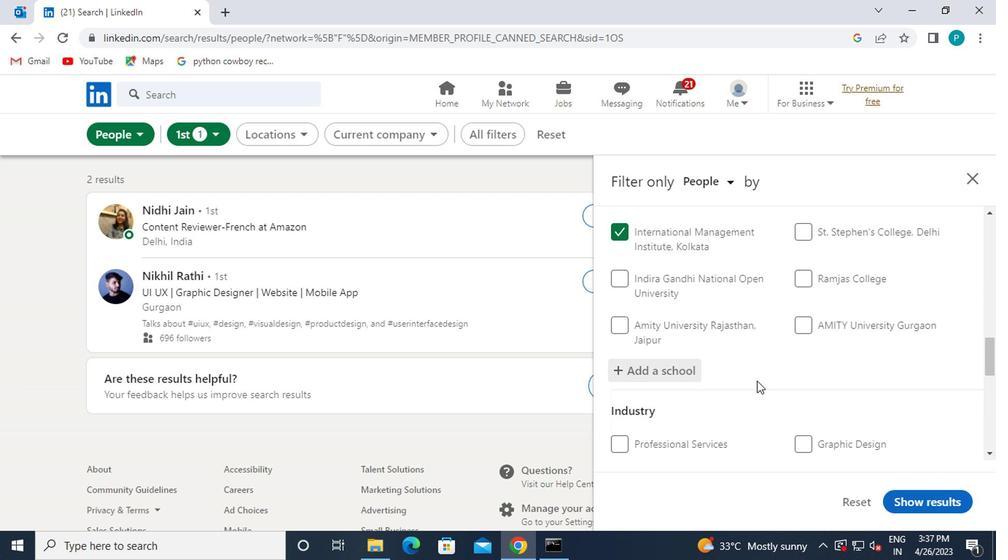 
Action: Mouse scrolled (754, 381) with delta (0, -1)
Screenshot: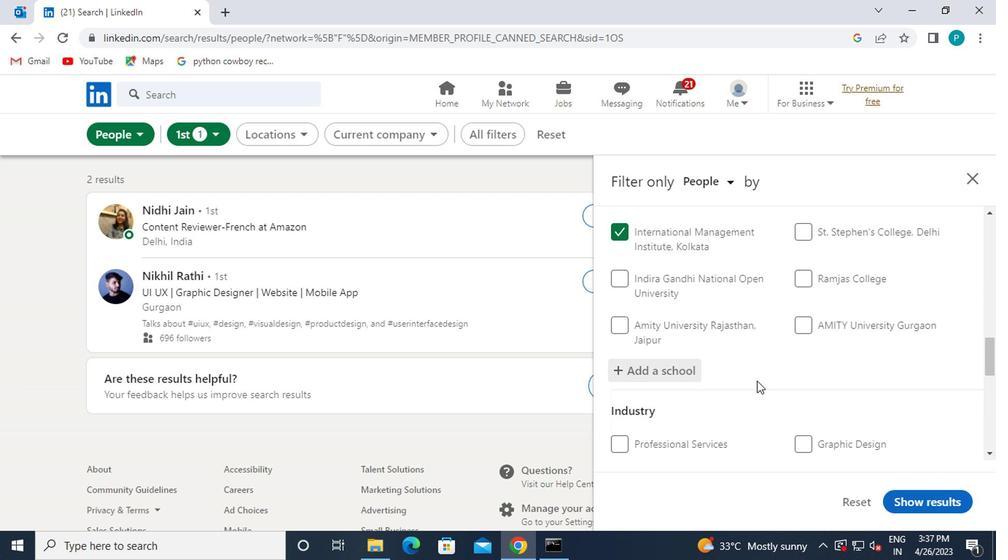 
Action: Mouse moved to (683, 357)
Screenshot: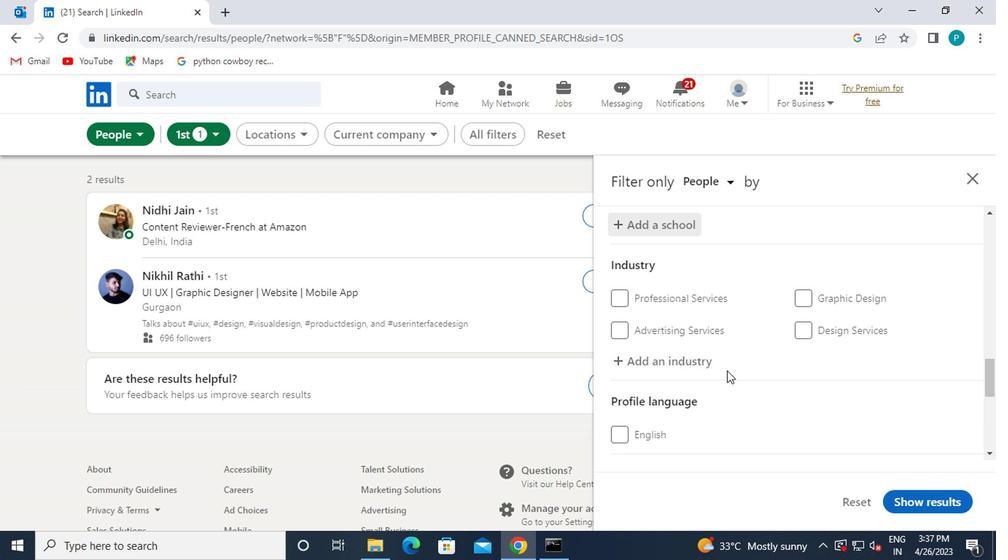 
Action: Mouse pressed left at (683, 357)
Screenshot: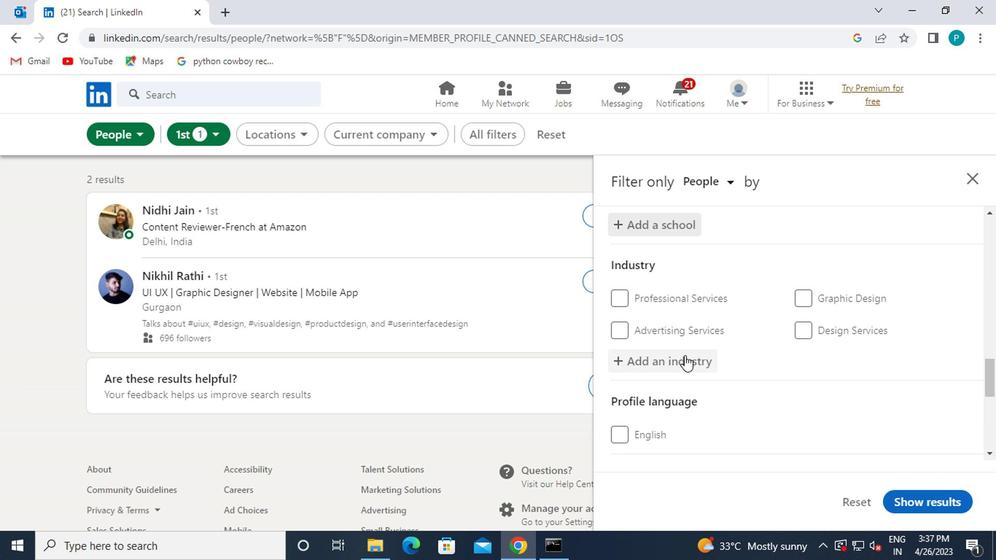 
Action: Mouse moved to (684, 358)
Screenshot: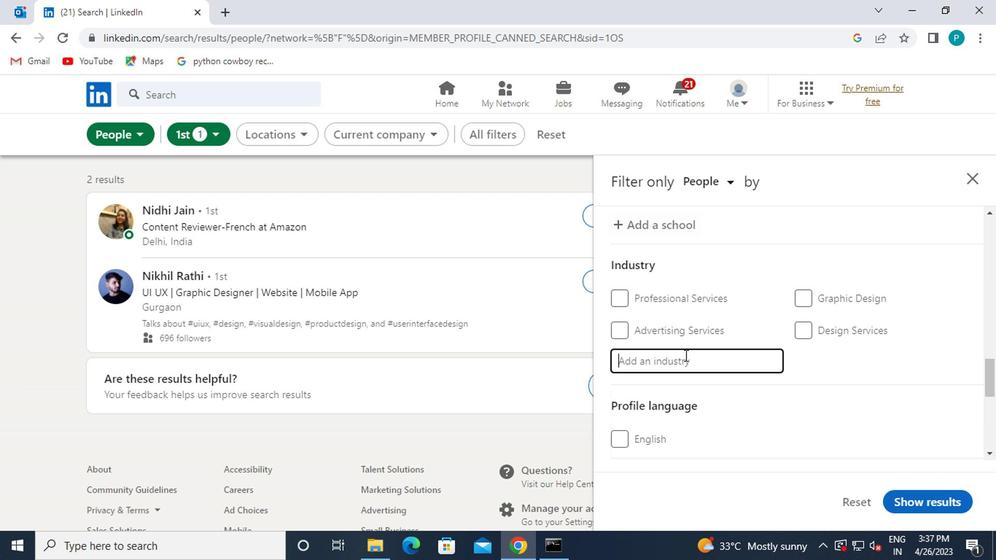 
Action: Key pressed CRE
Screenshot: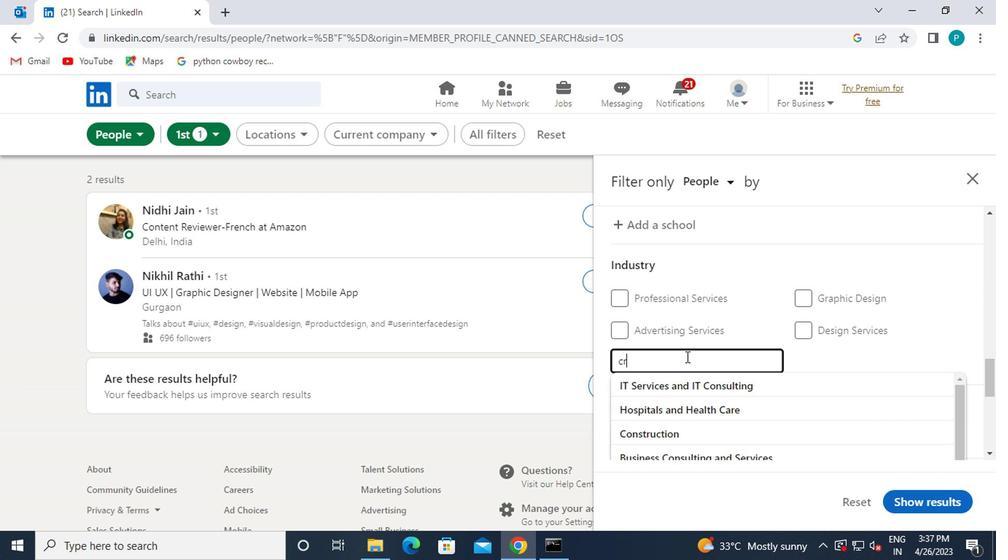 
Action: Mouse moved to (672, 375)
Screenshot: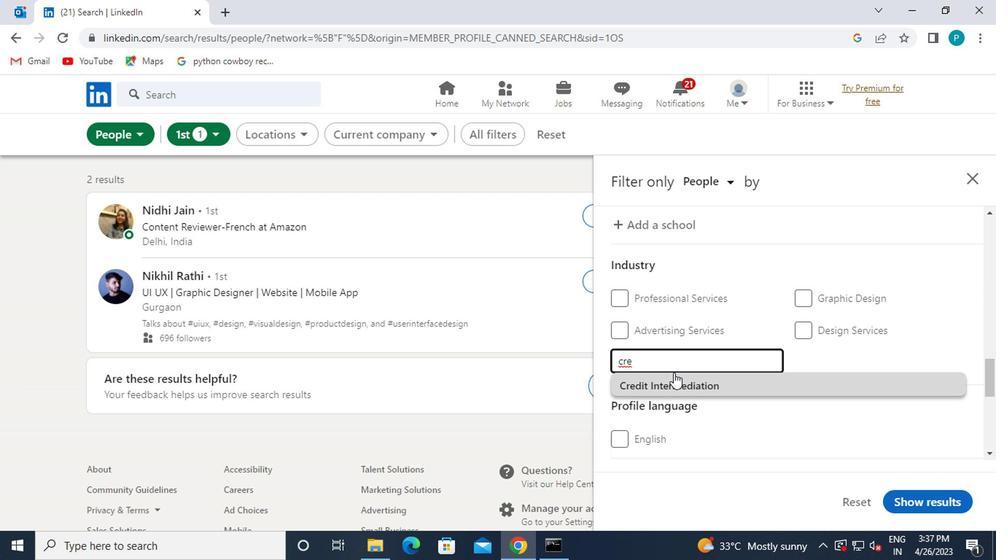
Action: Mouse pressed left at (672, 375)
Screenshot: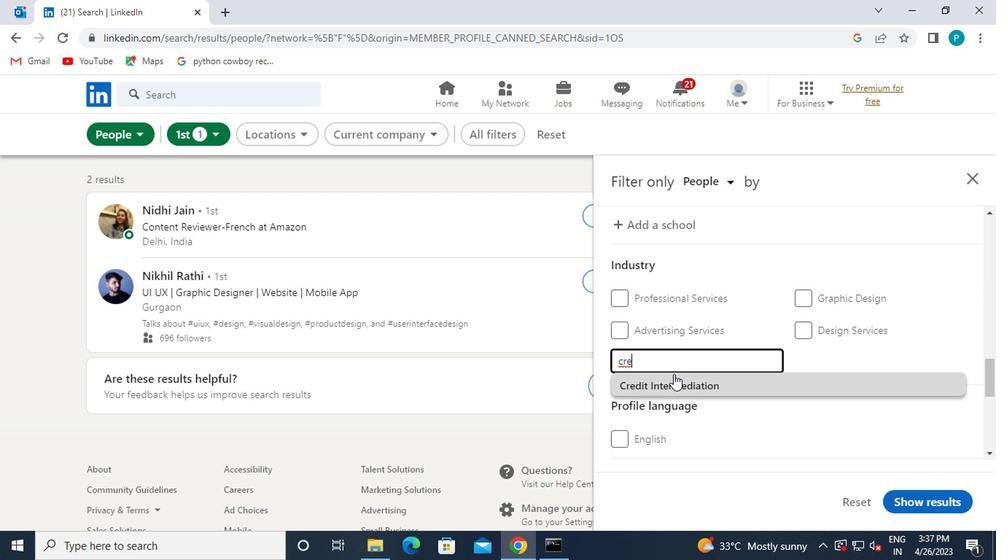 
Action: Mouse scrolled (672, 375) with delta (0, 0)
Screenshot: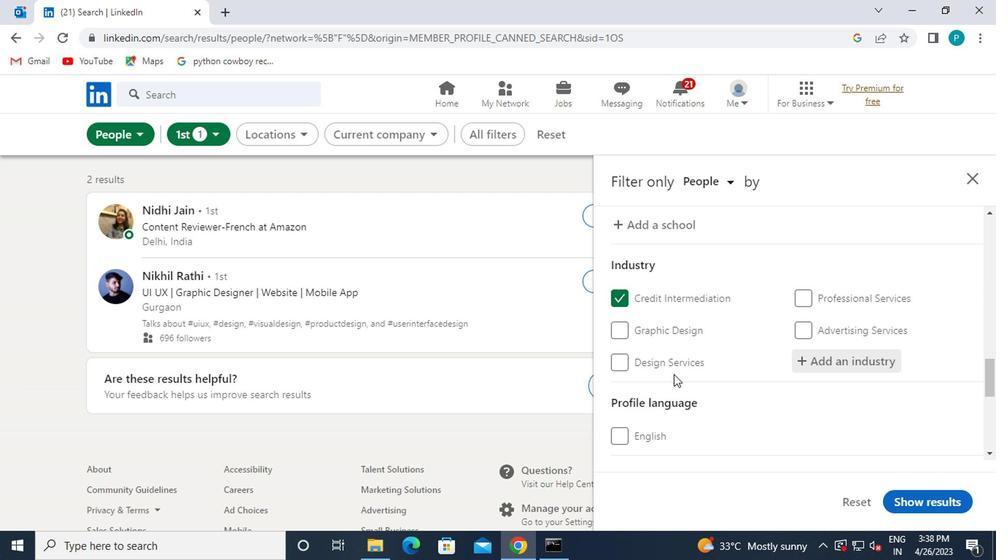
Action: Mouse moved to (610, 363)
Screenshot: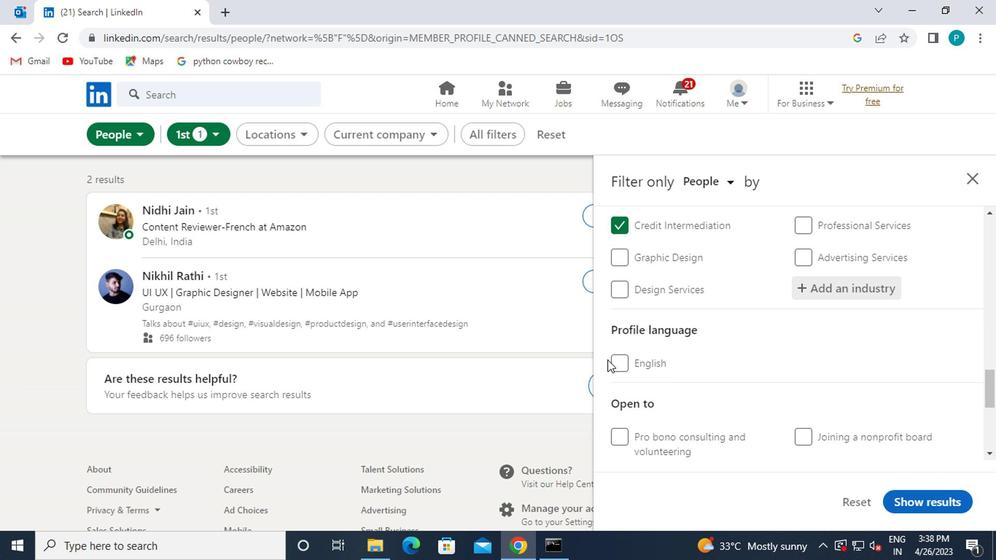 
Action: Mouse pressed left at (610, 363)
Screenshot: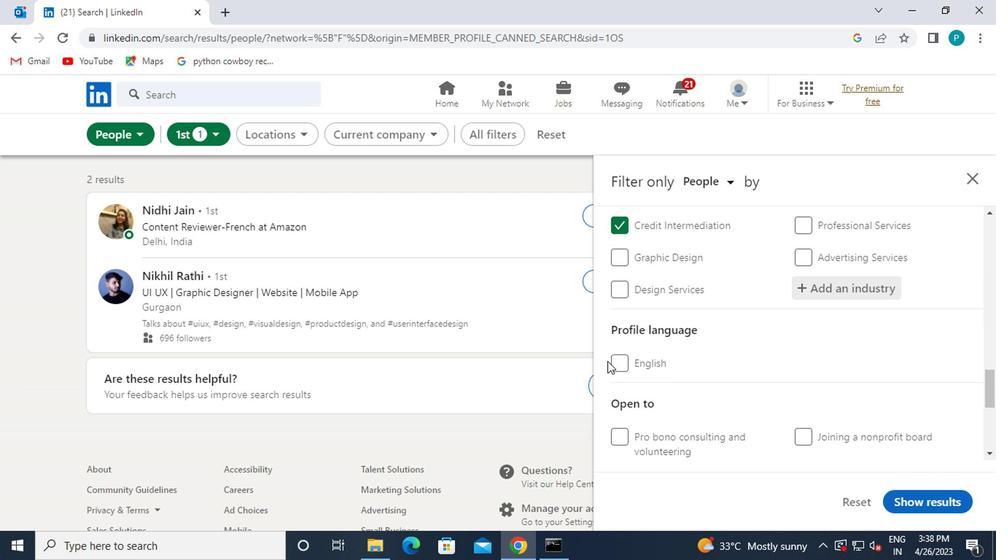 
Action: Mouse moved to (633, 387)
Screenshot: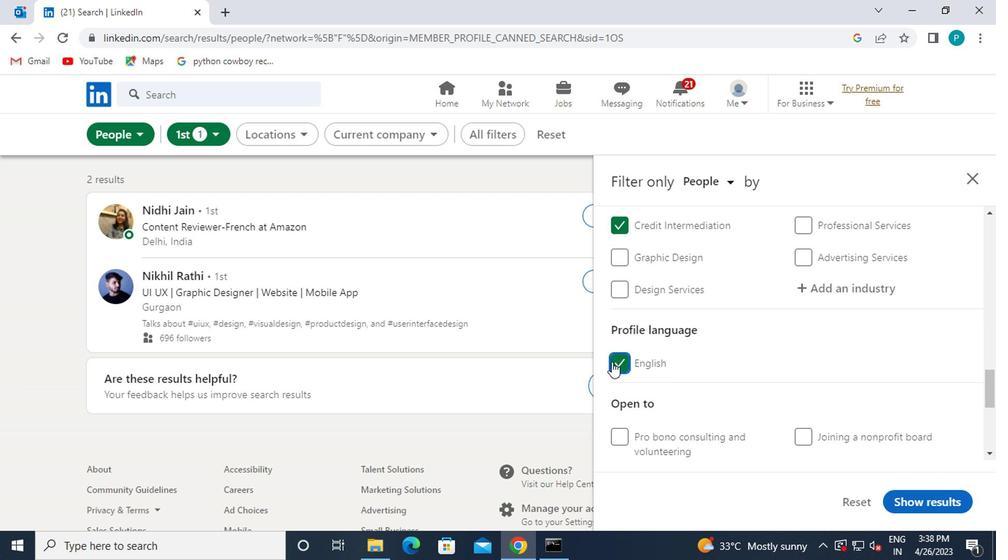 
Action: Mouse scrolled (633, 386) with delta (0, 0)
Screenshot: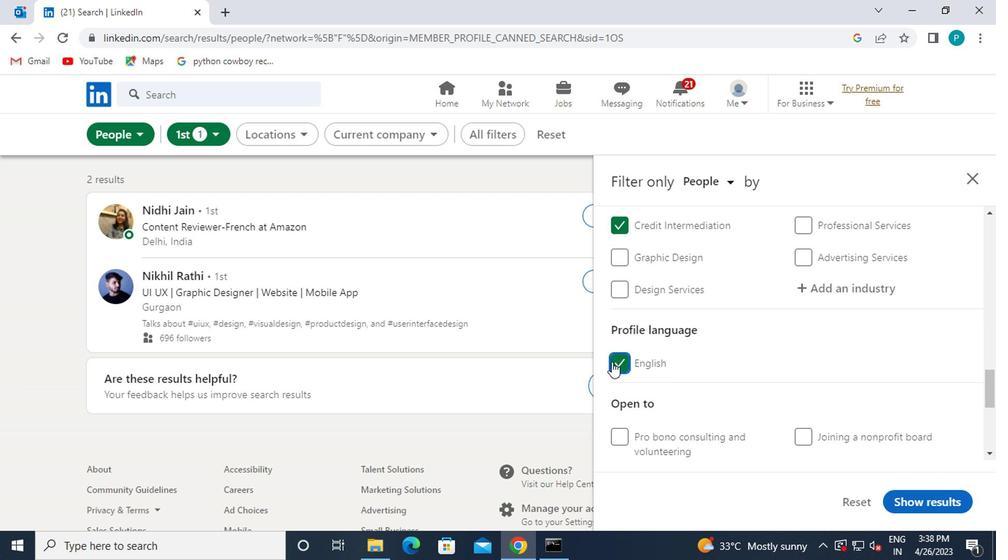 
Action: Mouse scrolled (633, 386) with delta (0, 0)
Screenshot: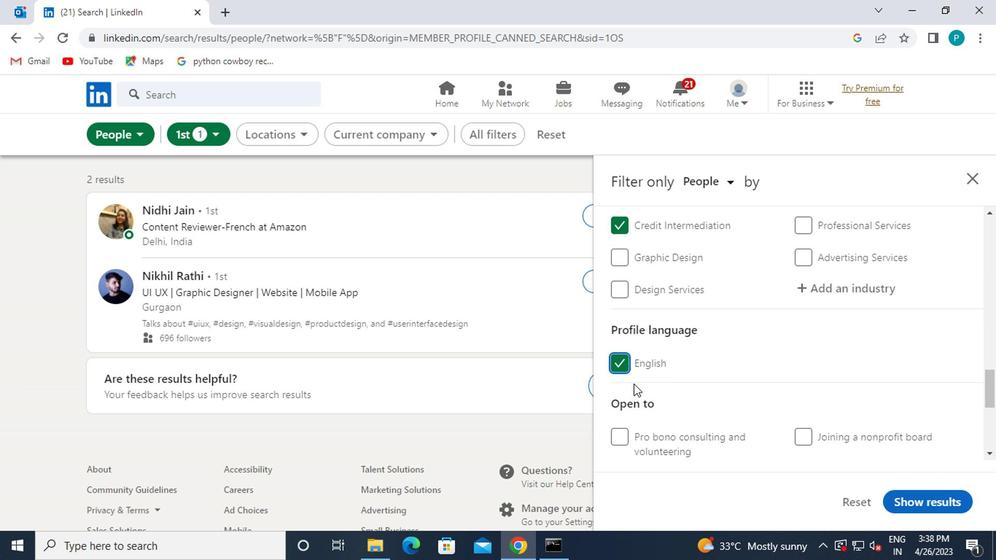 
Action: Mouse moved to (634, 375)
Screenshot: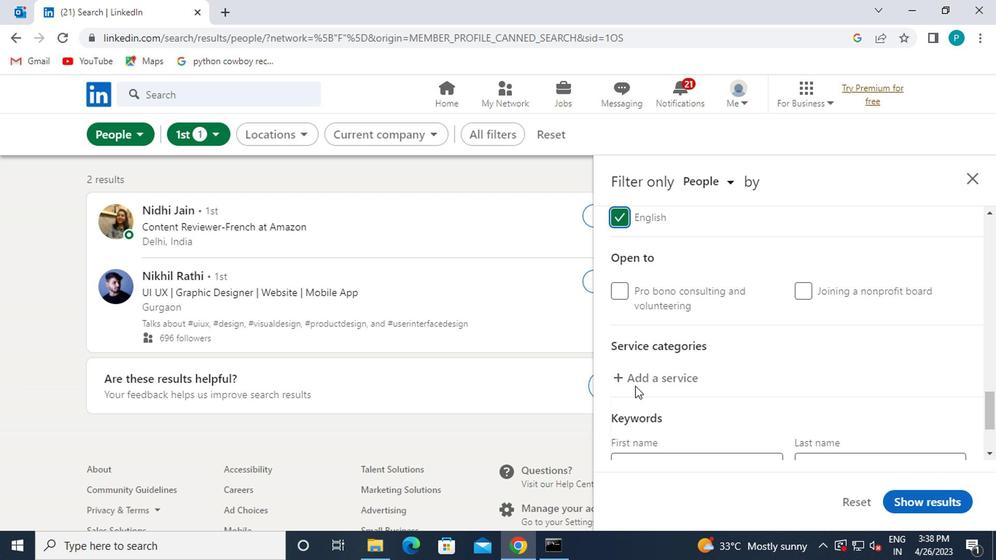 
Action: Mouse pressed left at (634, 375)
Screenshot: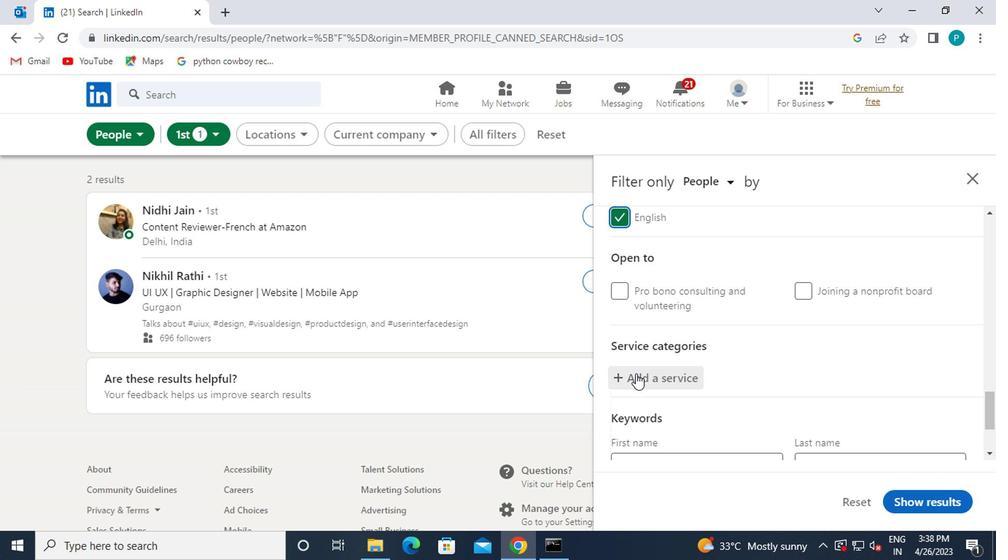 
Action: Key pressed EDI
Screenshot: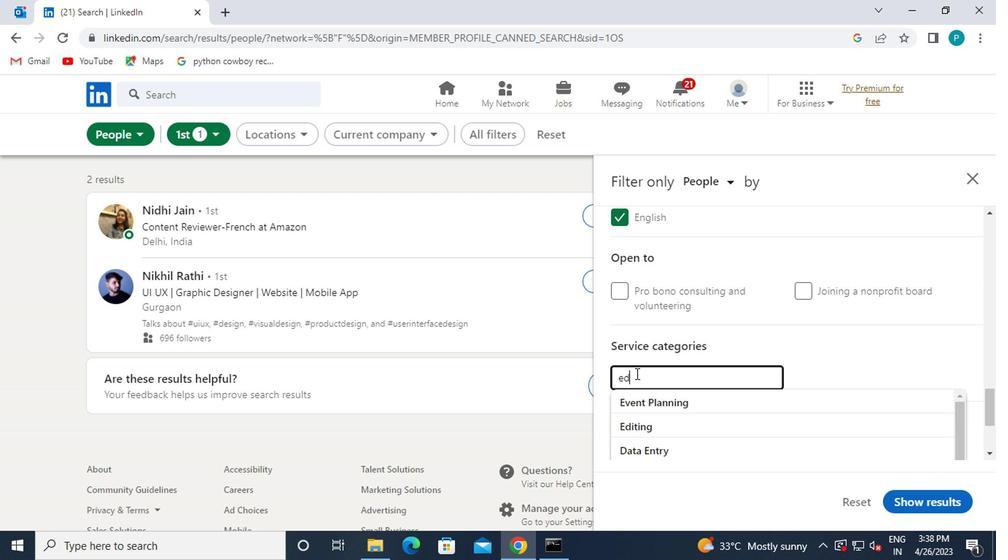 
Action: Mouse moved to (640, 405)
Screenshot: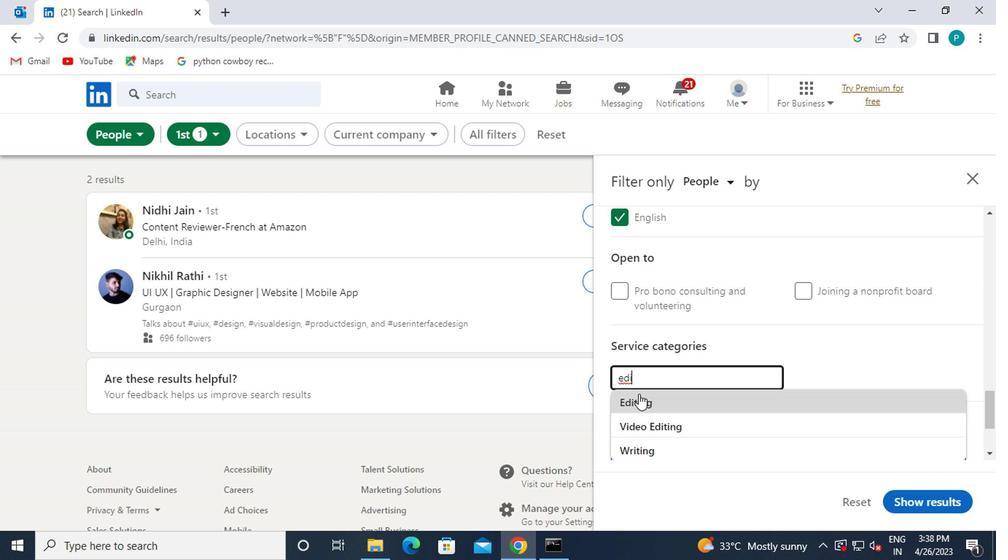 
Action: Mouse pressed left at (640, 405)
Screenshot: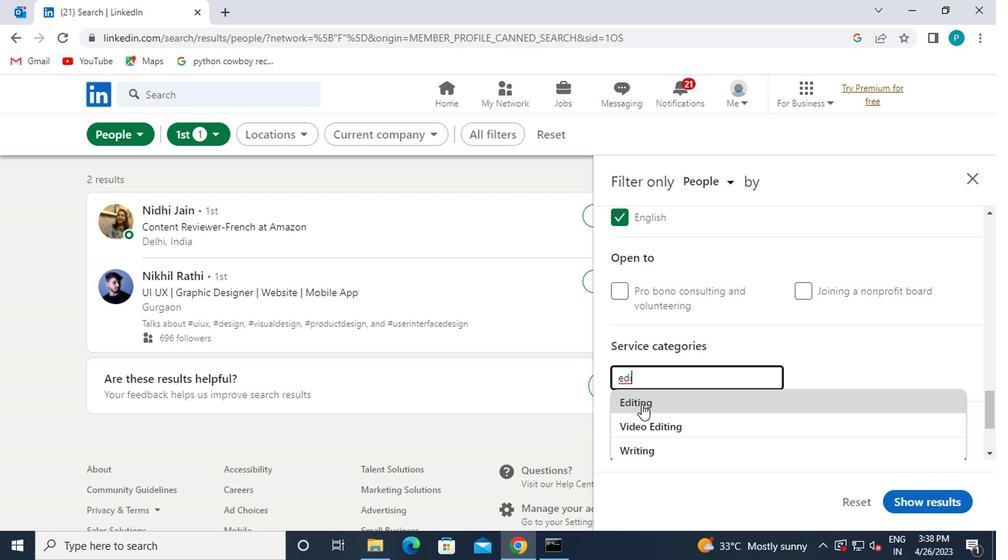 
Action: Mouse scrolled (640, 404) with delta (0, 0)
Screenshot: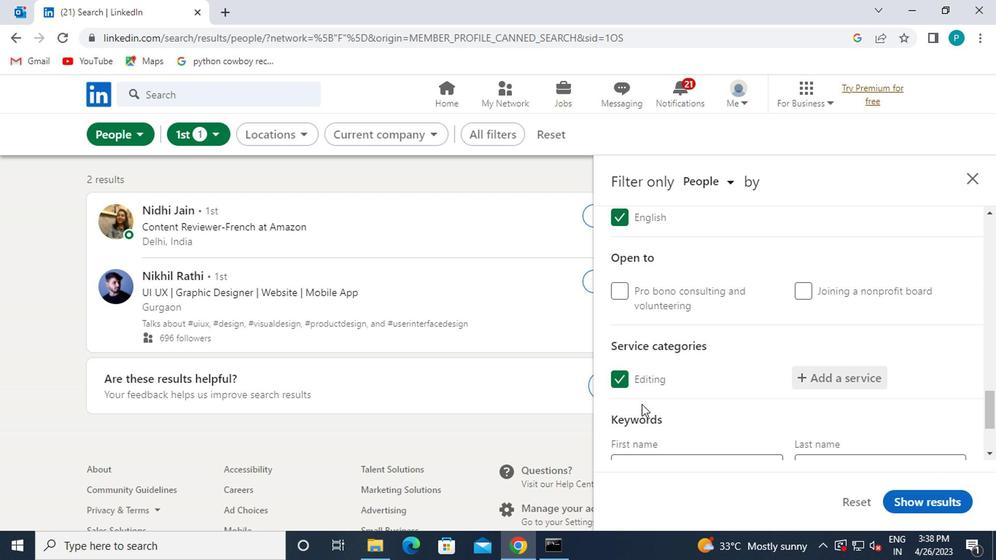 
Action: Mouse scrolled (640, 404) with delta (0, 0)
Screenshot: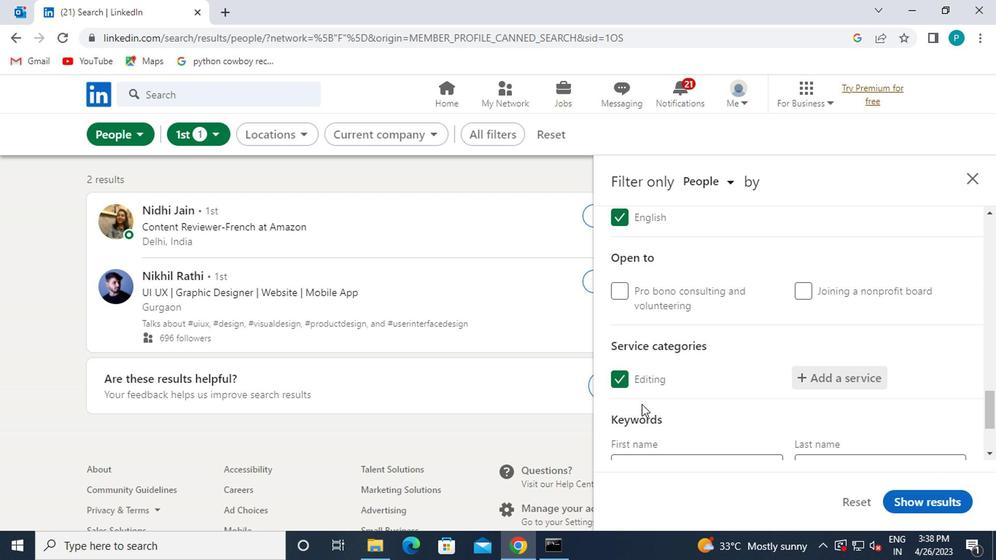
Action: Mouse pressed left at (640, 405)
Screenshot: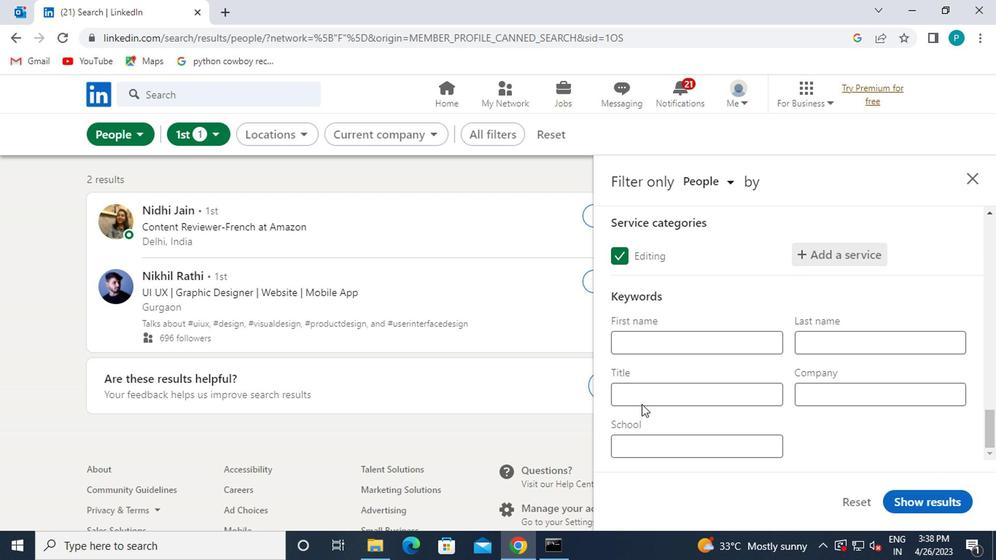 
Action: Key pressed <Key.caps_lock>P<Key.caps_lock>RESIDENT
Screenshot: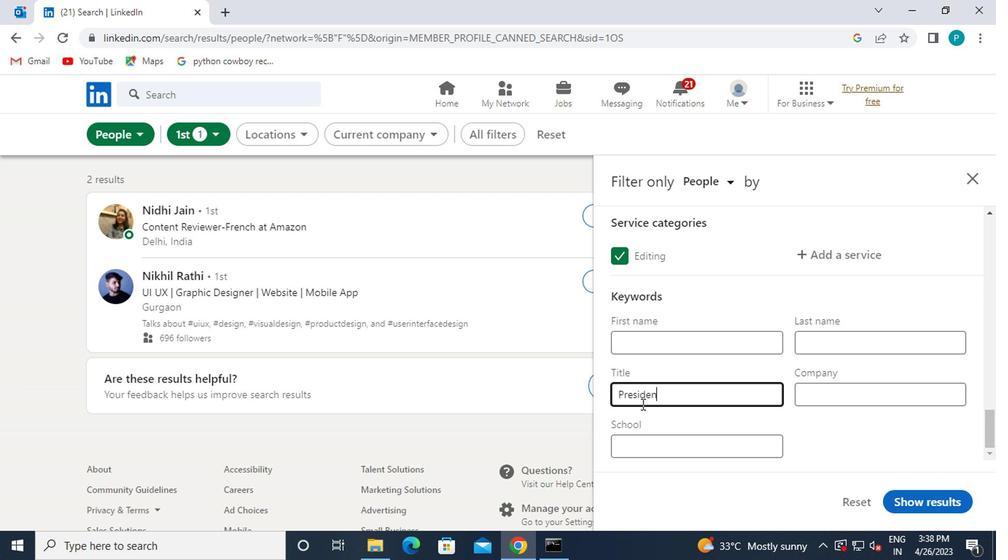
Action: Mouse moved to (936, 507)
Screenshot: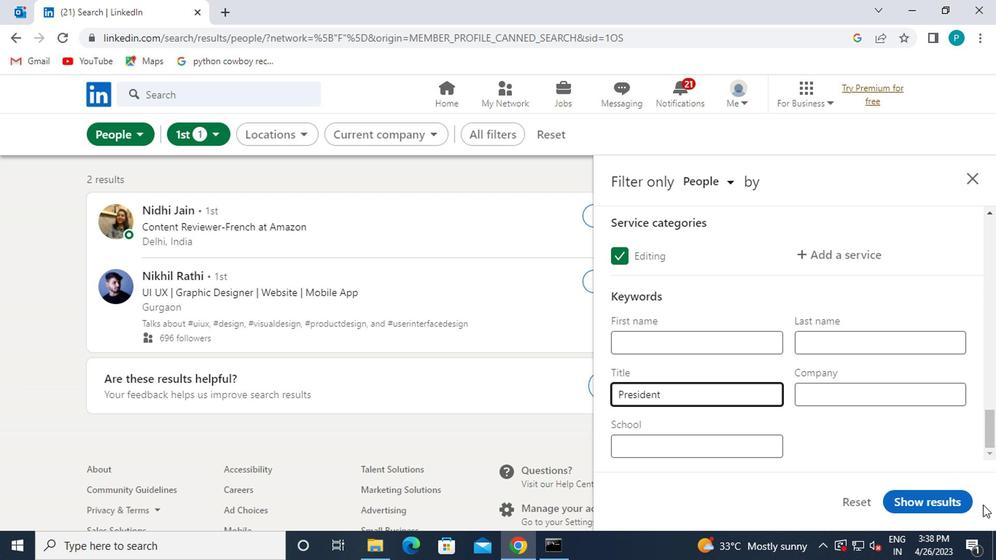 
Action: Mouse pressed left at (936, 507)
Screenshot: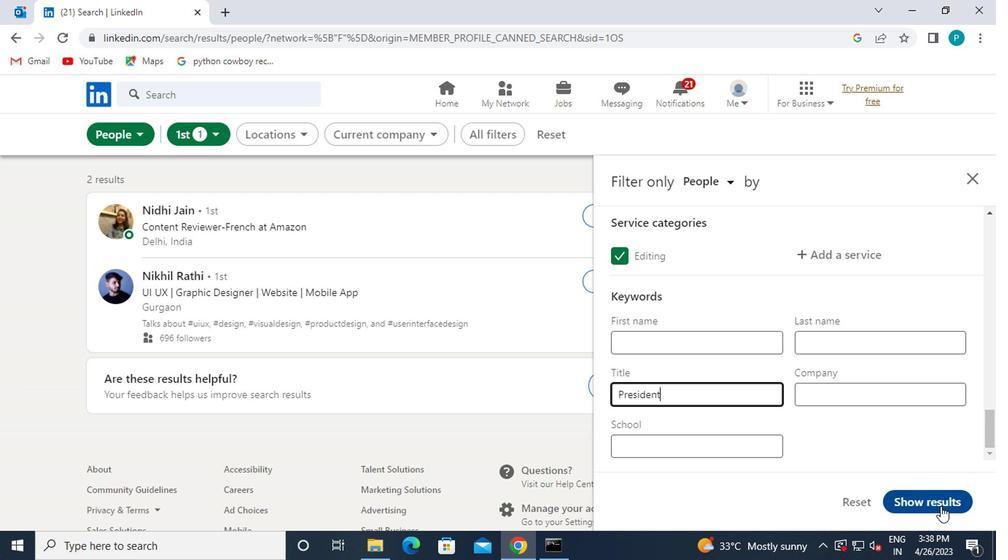 
